 Task: Organize a 90-minute paper quilling and papercraft workshop.
Action: Key pressed c<Key.caps_lock>REATIVE<Key.space><Key.caps_lock>p<Key.caps_lock>APER<Key.space><Key.caps_lock>q<Key.caps_lock>UILING<Key.space>AND<Key.space><Key.caps_lock>p<Key.caps_lock>APERCRAFT<Key.space><Key.caps_lock>w<Key.caps_lock>ORKSHOP<Key.space>
Screenshot: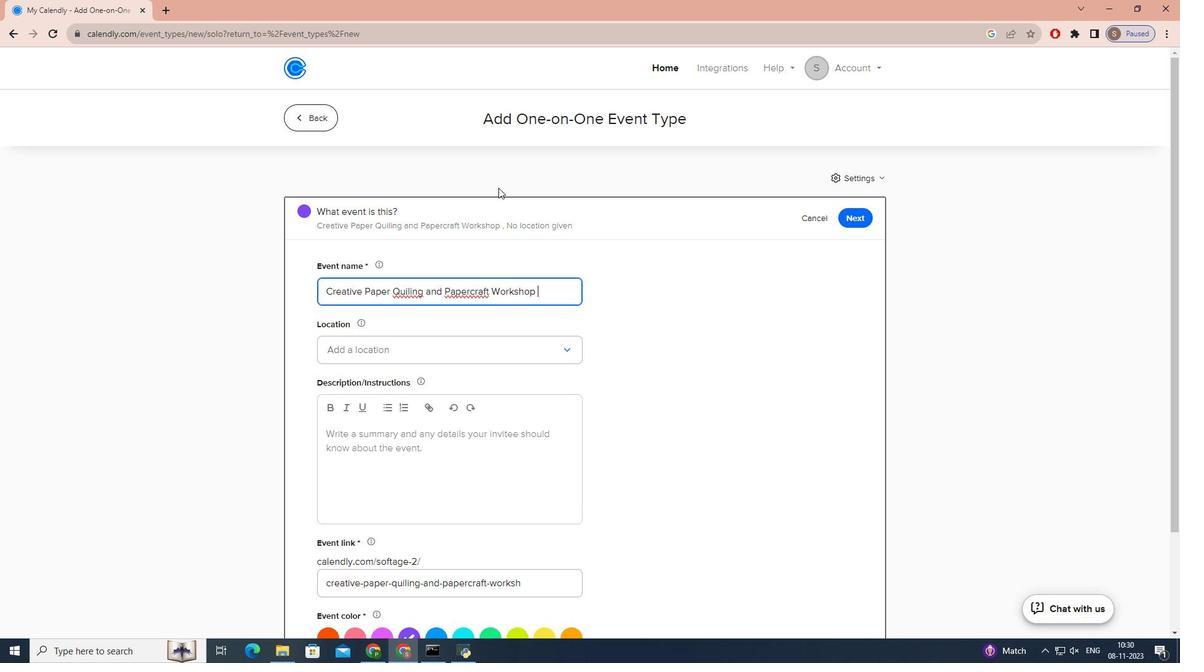 
Action: Mouse moved to (468, 291)
Screenshot: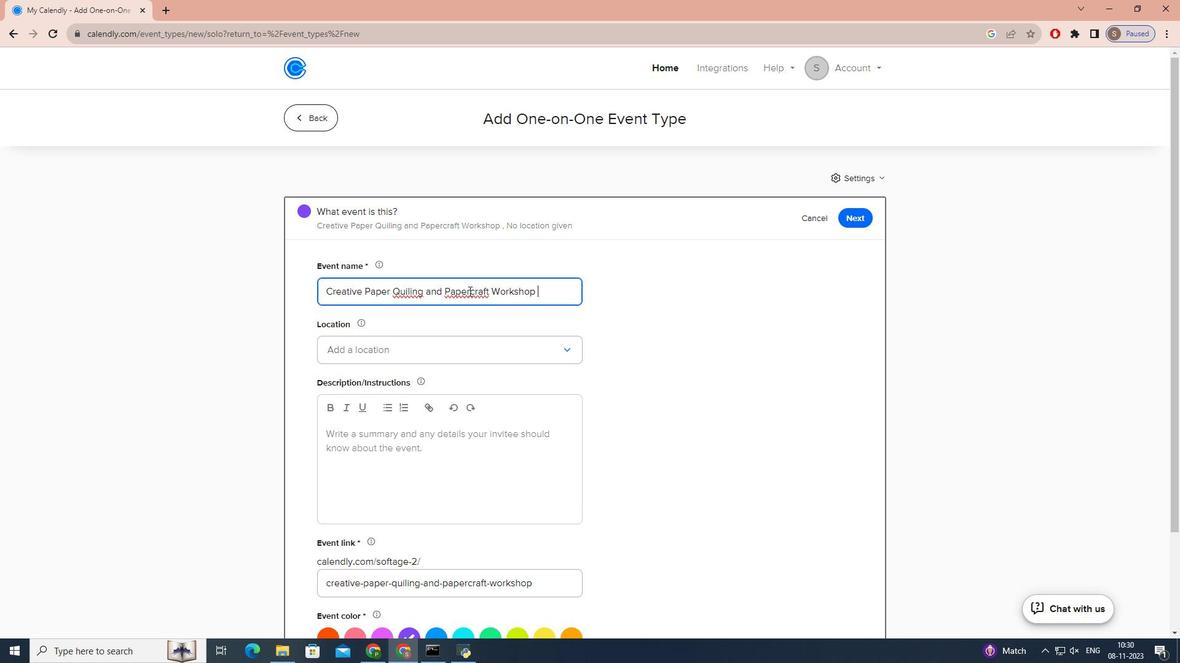 
Action: Mouse pressed left at (468, 291)
Screenshot: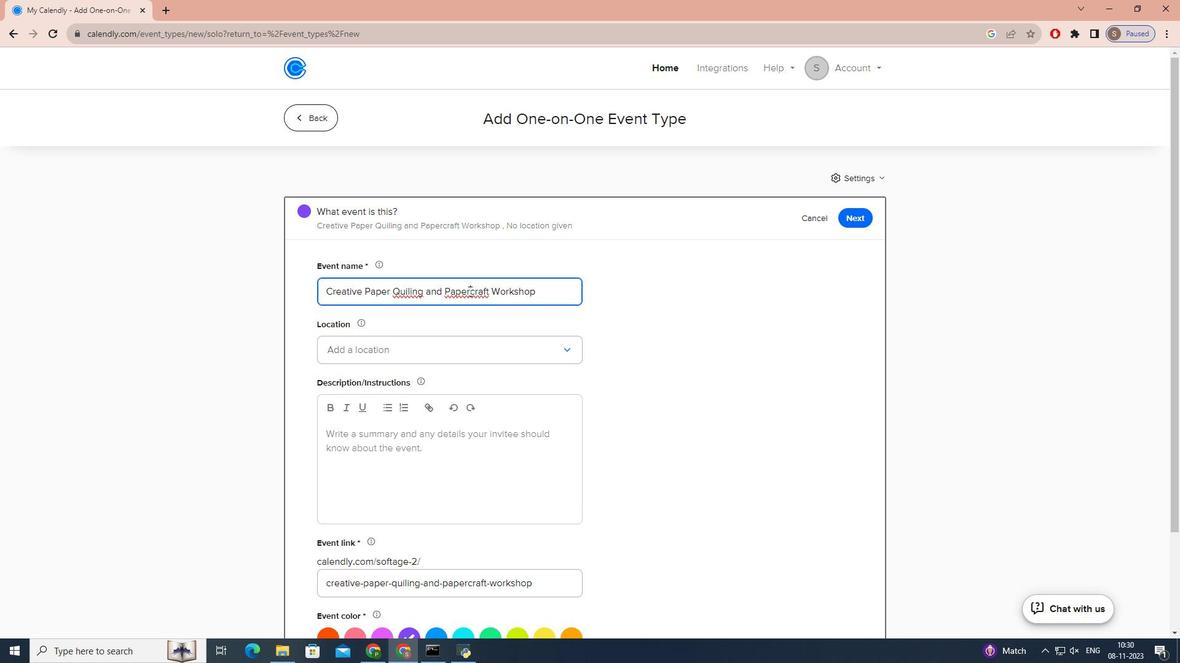 
Action: Mouse pressed left at (468, 291)
Screenshot: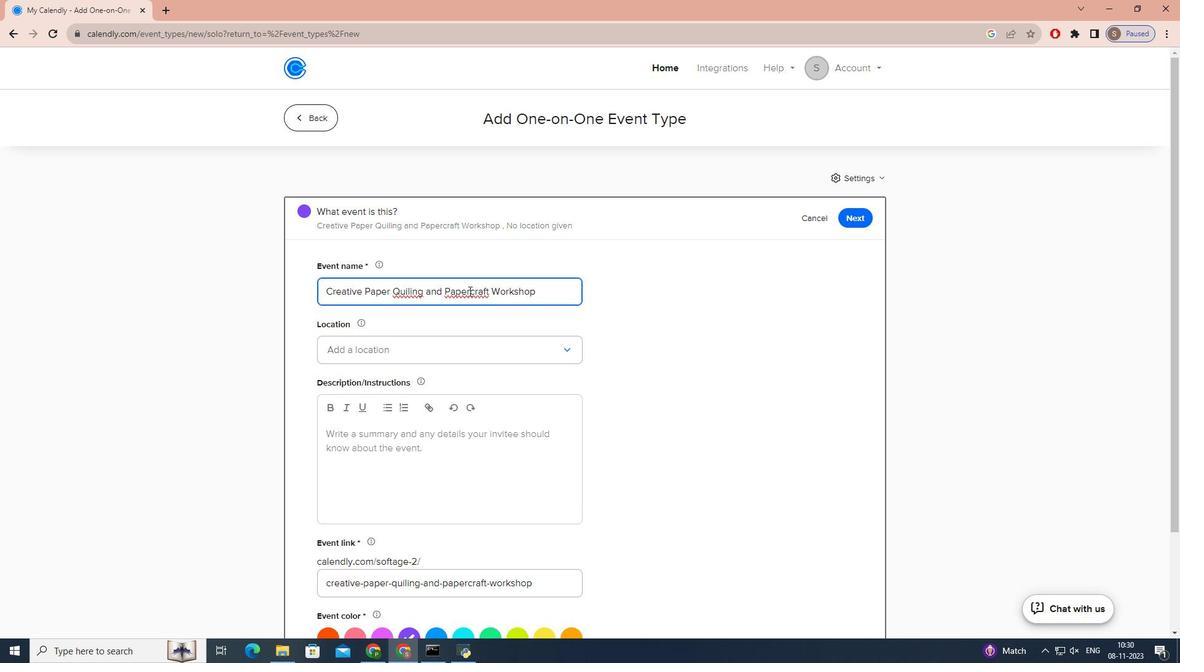 
Action: Key pressed <Key.space>
Screenshot: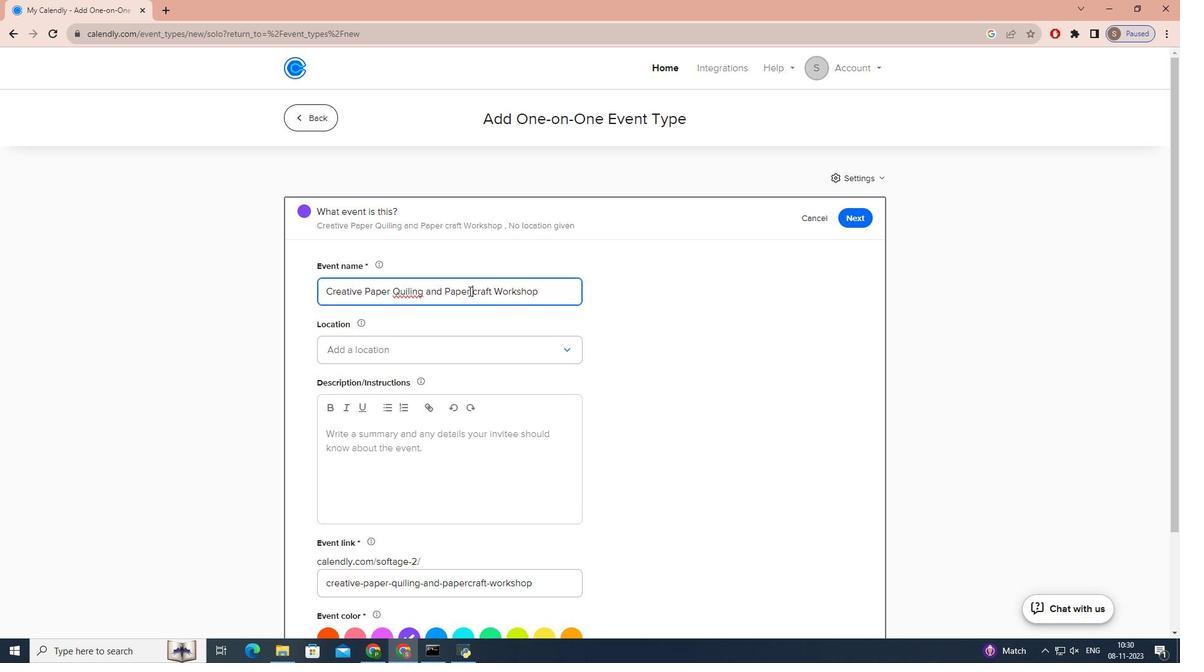 
Action: Mouse moved to (400, 343)
Screenshot: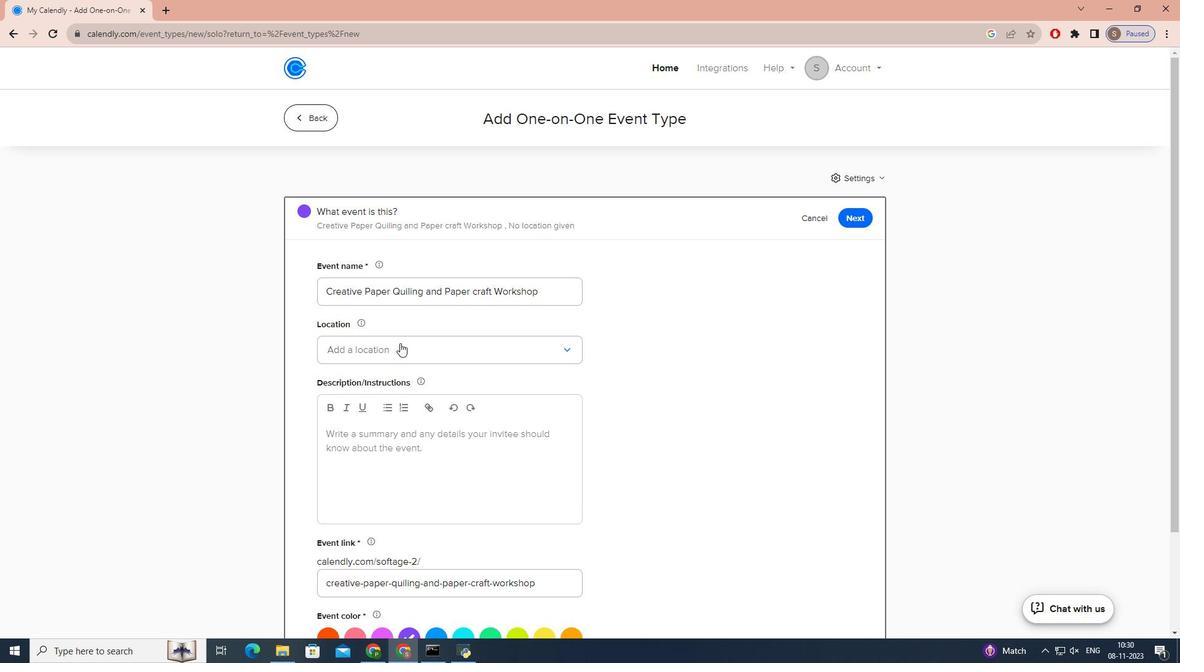 
Action: Mouse pressed left at (400, 343)
Screenshot: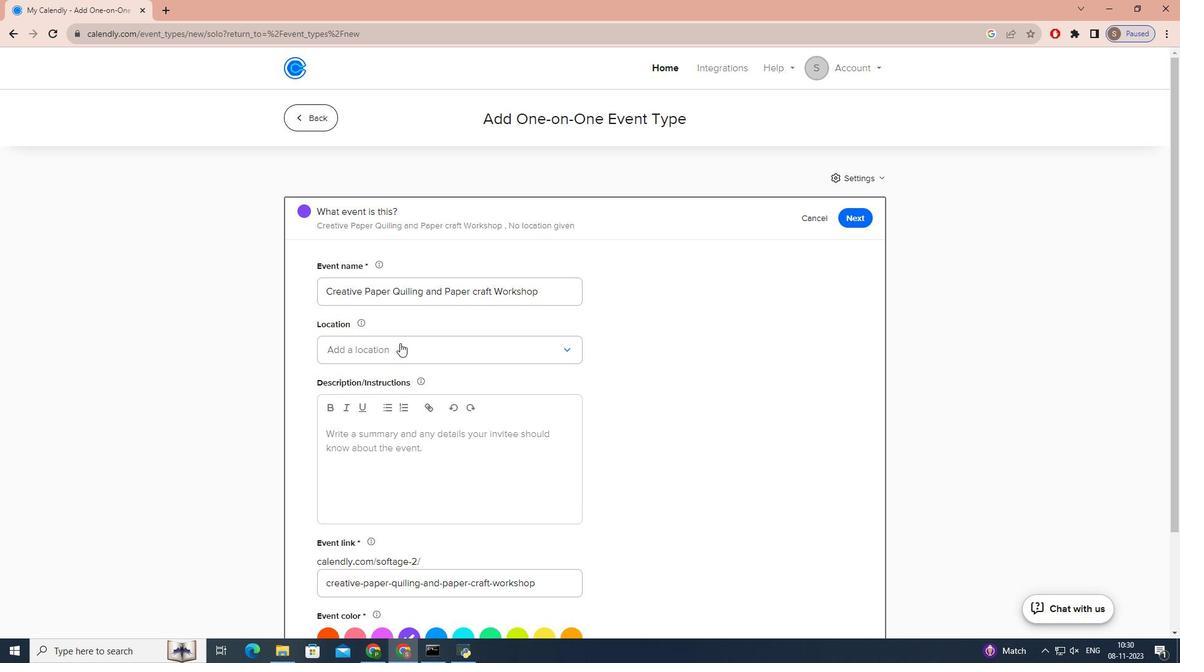 
Action: Mouse moved to (397, 382)
Screenshot: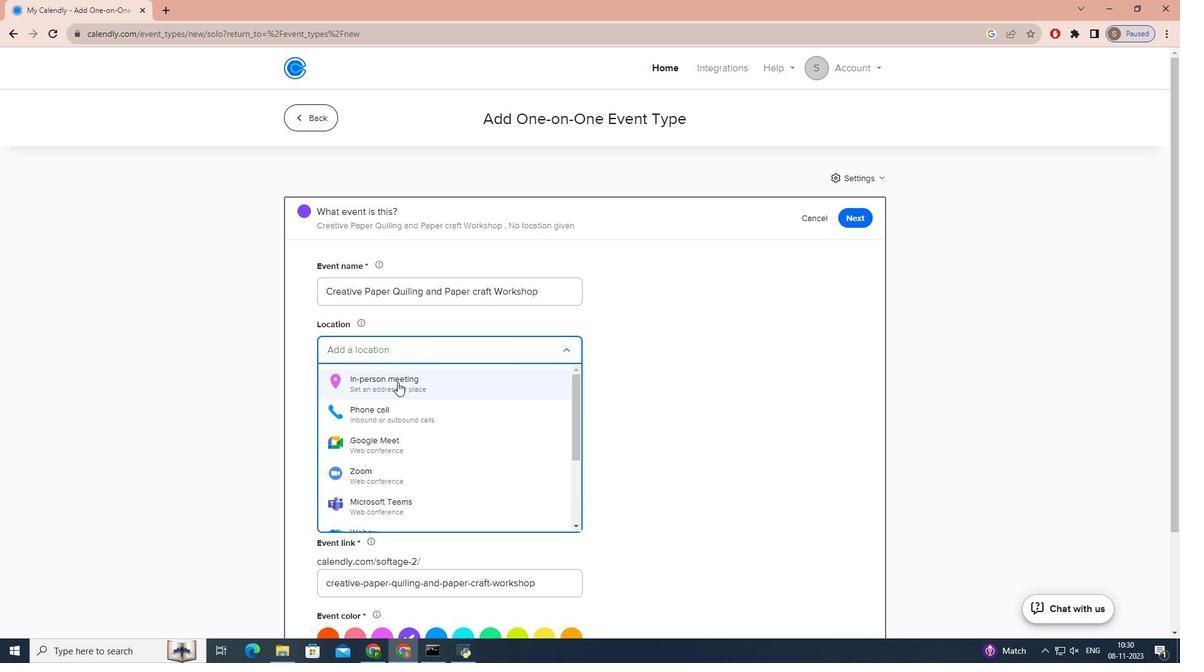 
Action: Mouse pressed left at (397, 382)
Screenshot: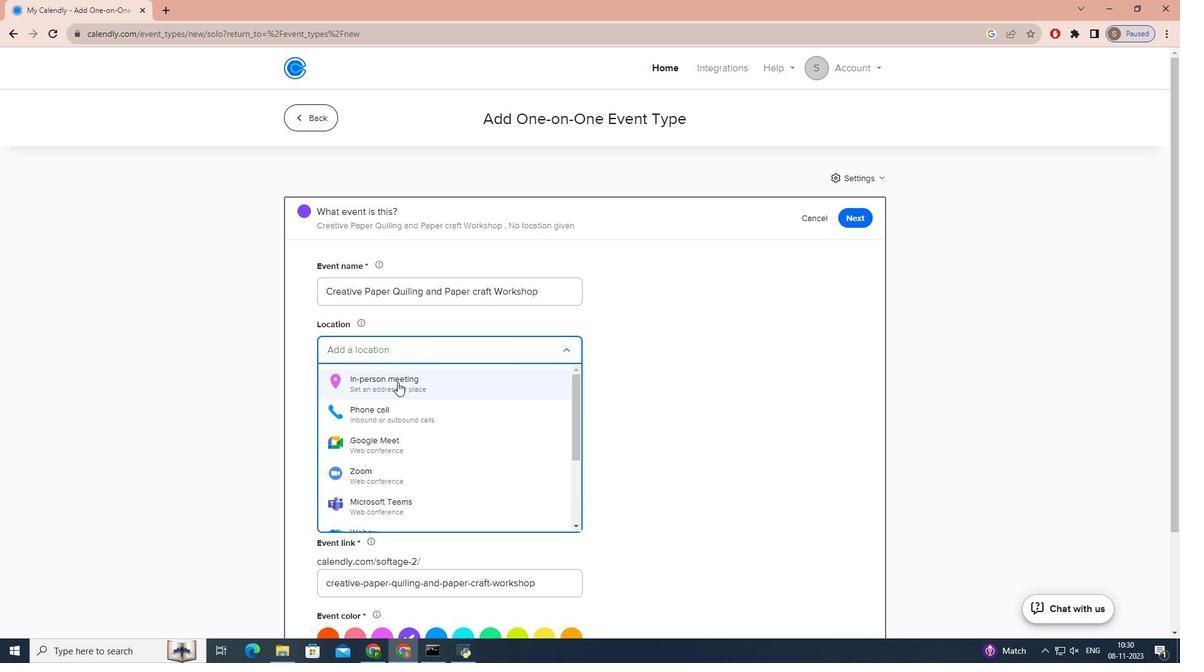 
Action: Mouse moved to (523, 201)
Screenshot: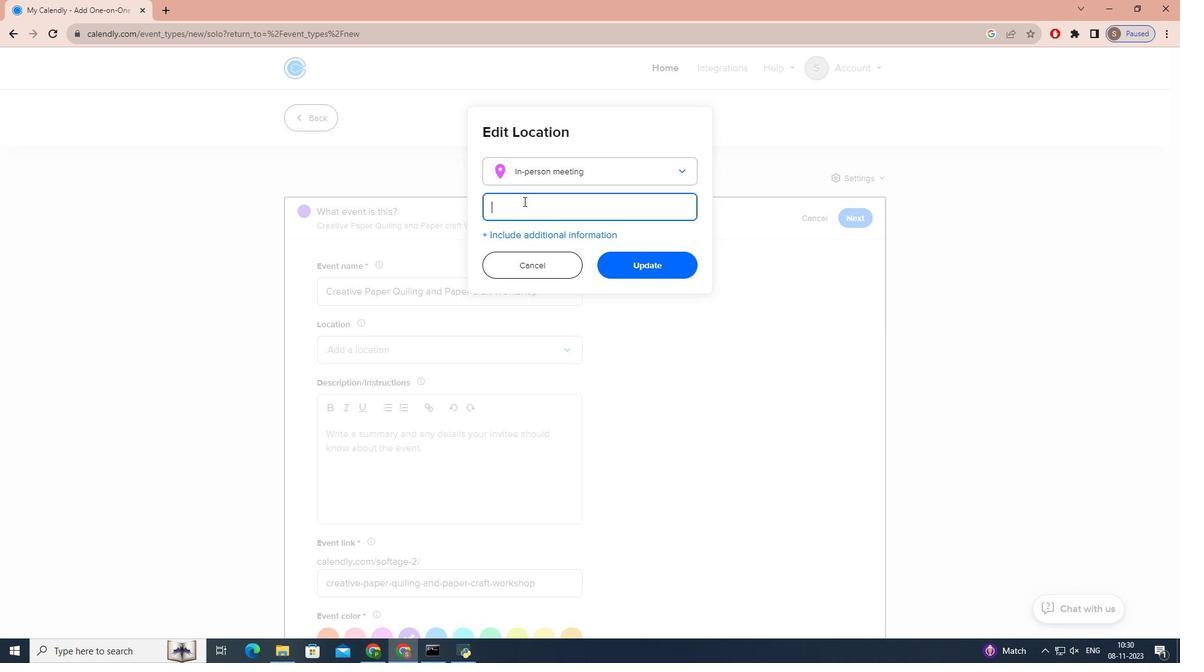 
Action: Mouse pressed left at (523, 201)
Screenshot: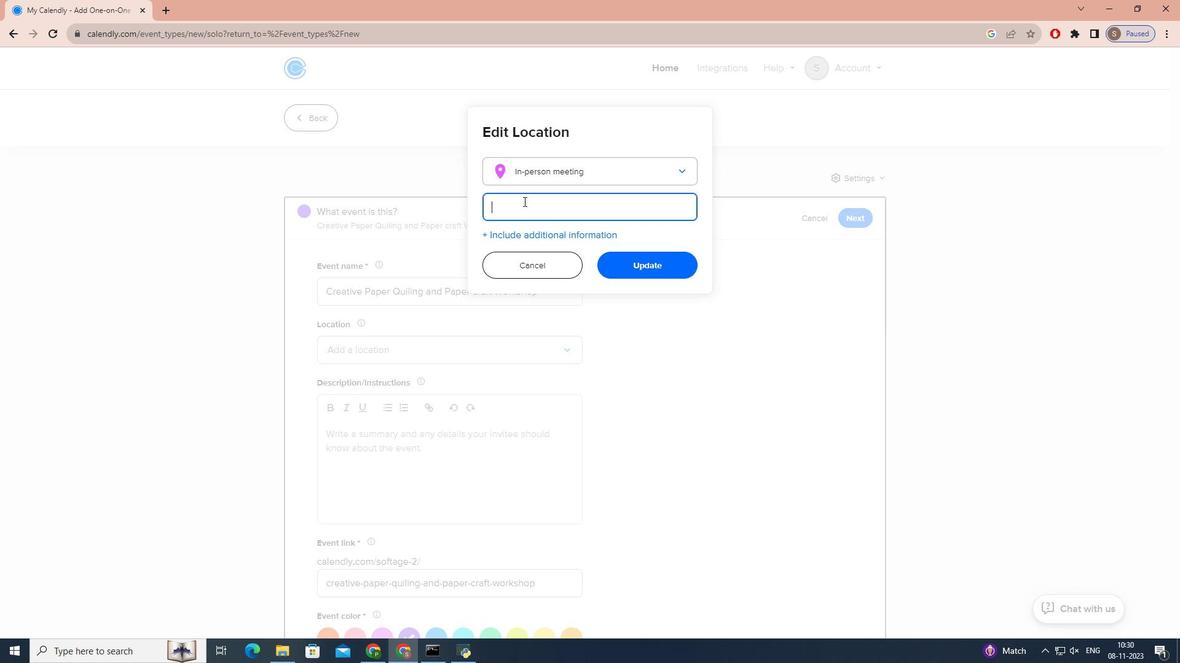 
Action: Key pressed <Key.caps_lock>t<Key.caps_lock>HE<Key.space><Key.caps_lock>c<Key.caps_lock>RF<Key.backspace>AFT<Key.space><Key.shift>&<Key.space><Key.caps_lock>f<Key.caps_lock>OLK<Key.space><Key.caps_lock>a<Key.caps_lock>RT<Key.space><Key.caps_lock>m<Key.caps_lock>UE<Key.backspace>SEUM,<Key.space>5814<Key.space><Key.caps_lock>w<Key.caps_lock>ILSHIRE<Key.space><Key.caps_lock>b<Key.caps_lock>LVD,<Key.space><Key.caps_lock>l<Key.caps_lock>OS<Key.space><Key.caps_lock>a<Key.caps_lock>NGELES,<Key.space><Key.caps_lock>ca<Key.space>90036
Screenshot: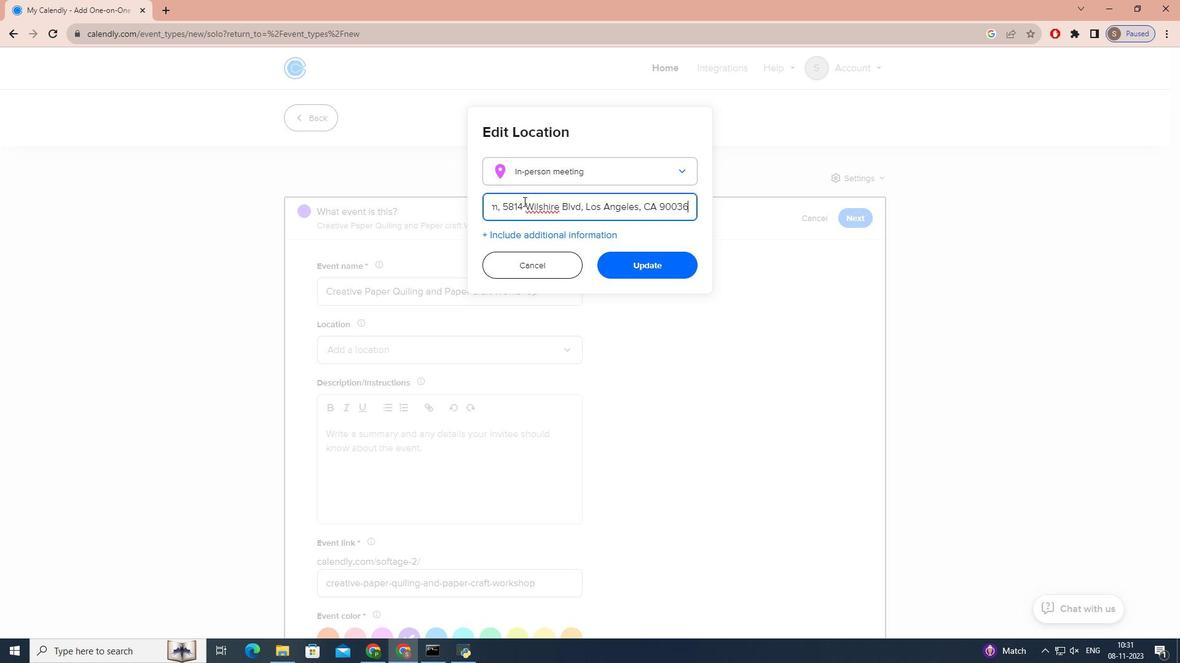 
Action: Mouse moved to (650, 264)
Screenshot: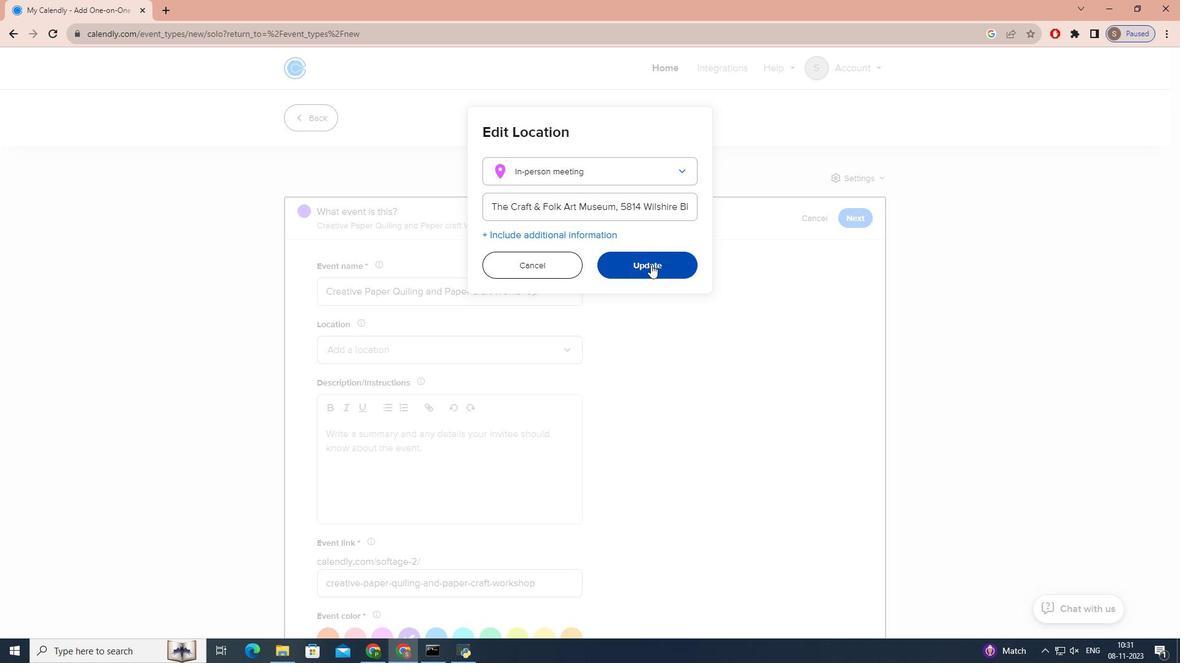 
Action: Mouse pressed left at (650, 264)
Screenshot: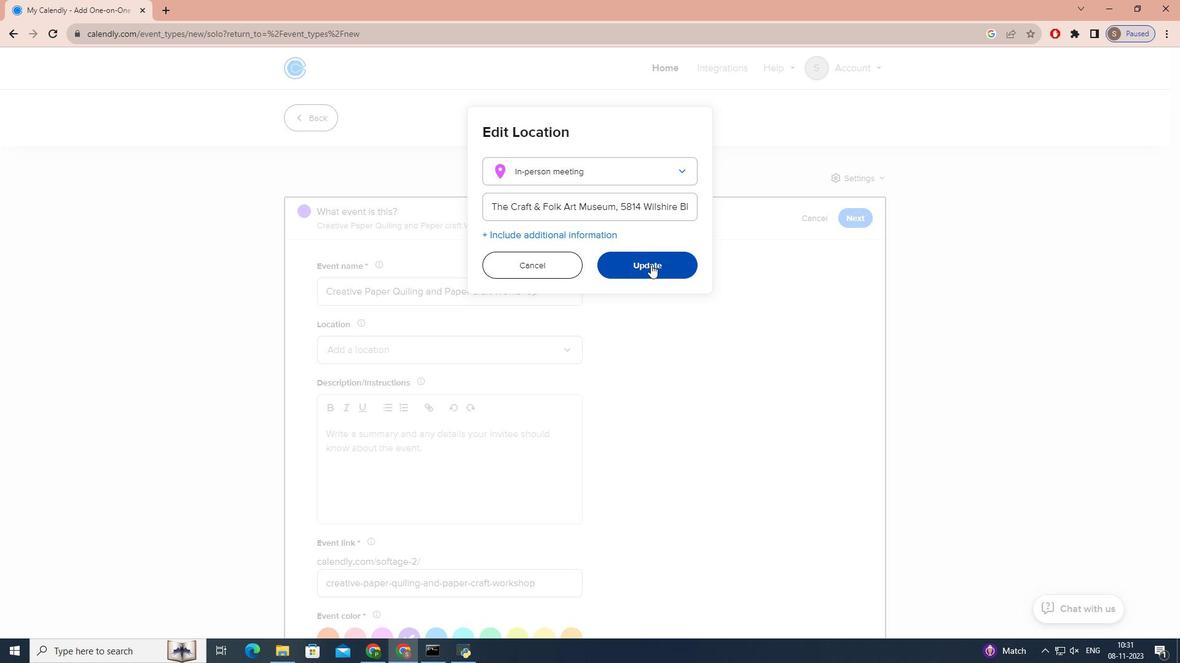 
Action: Mouse moved to (461, 455)
Screenshot: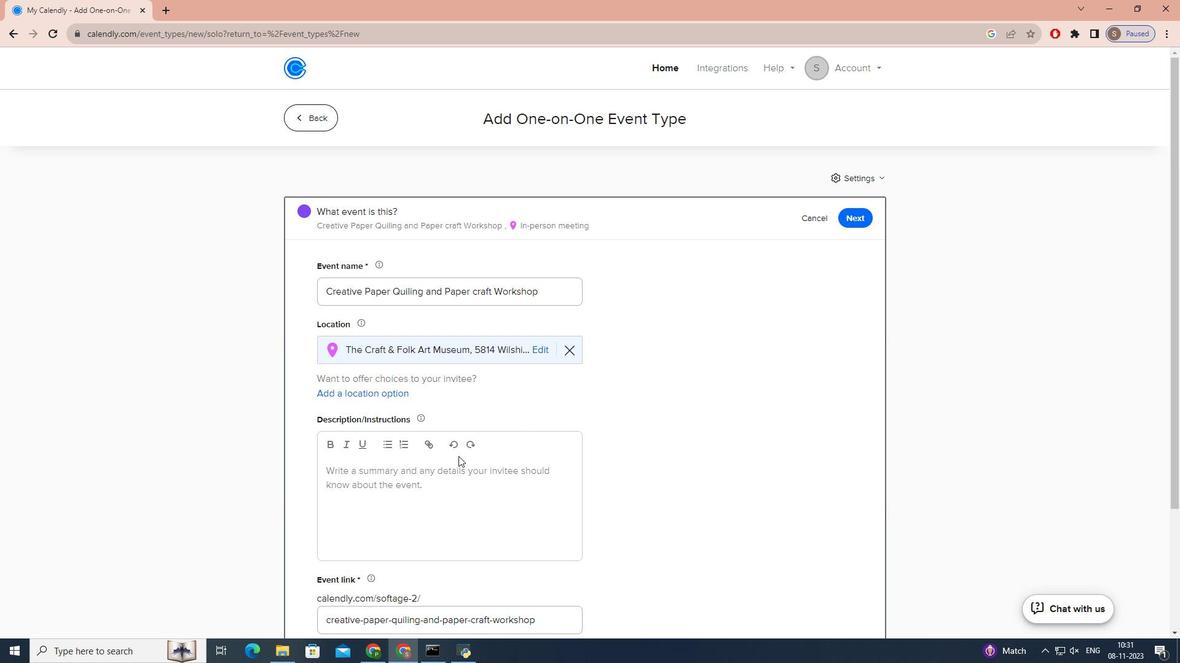 
Action: Mouse pressed left at (461, 455)
Screenshot: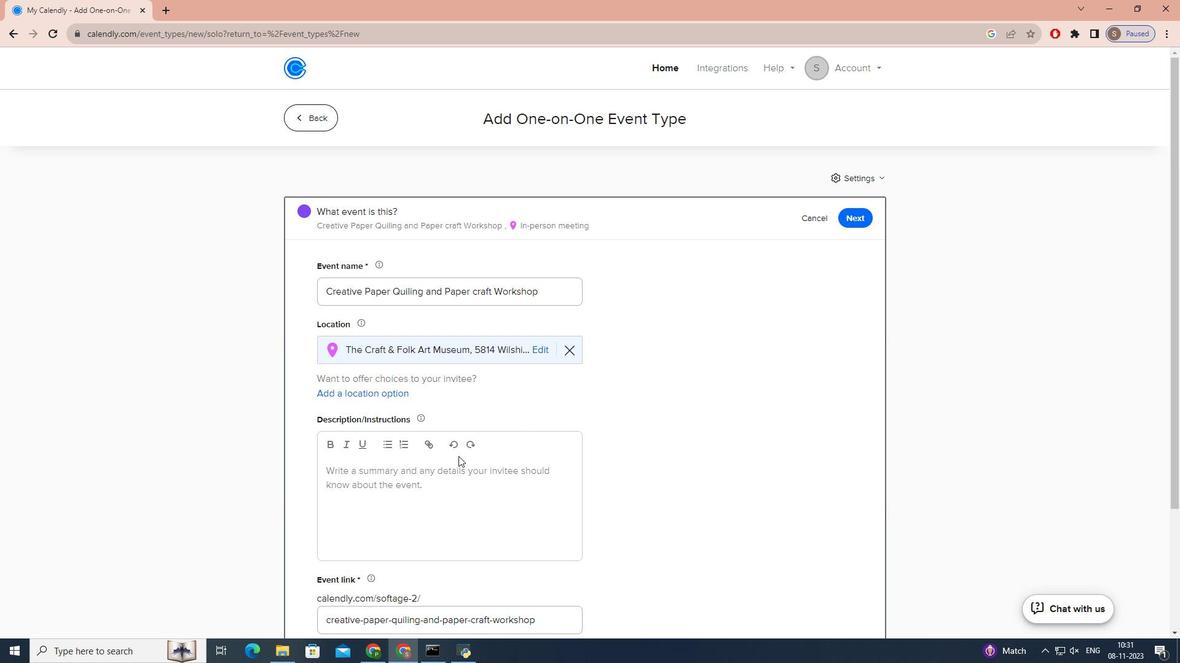 
Action: Mouse moved to (456, 468)
Screenshot: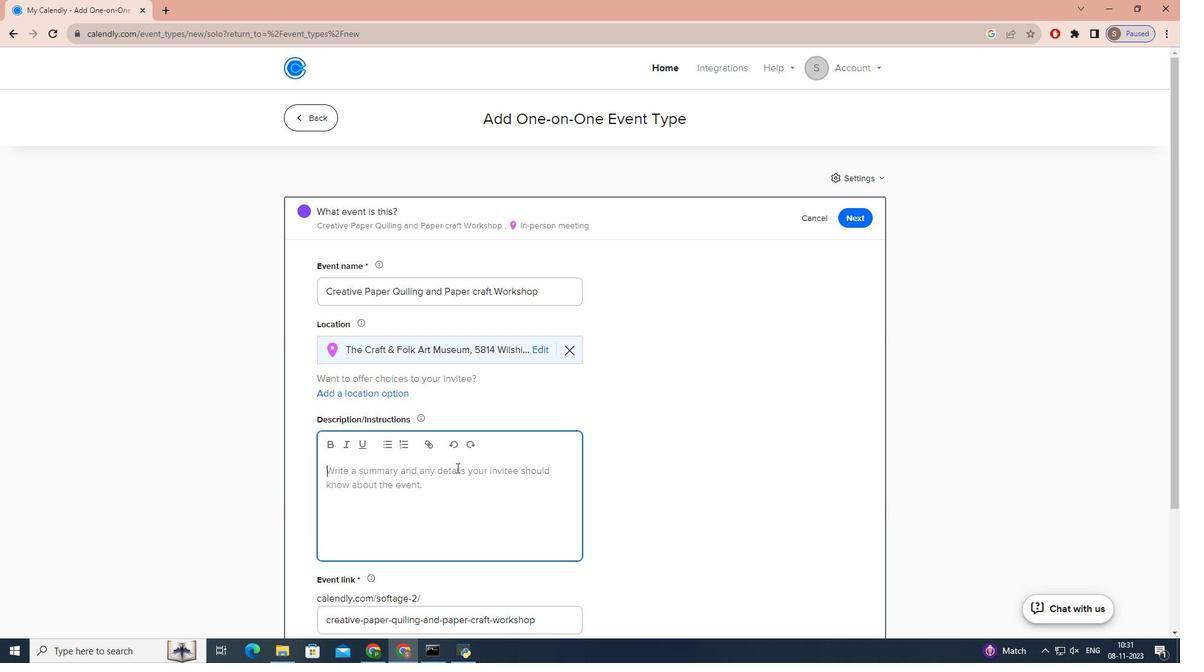 
Action: Mouse pressed left at (456, 468)
Screenshot: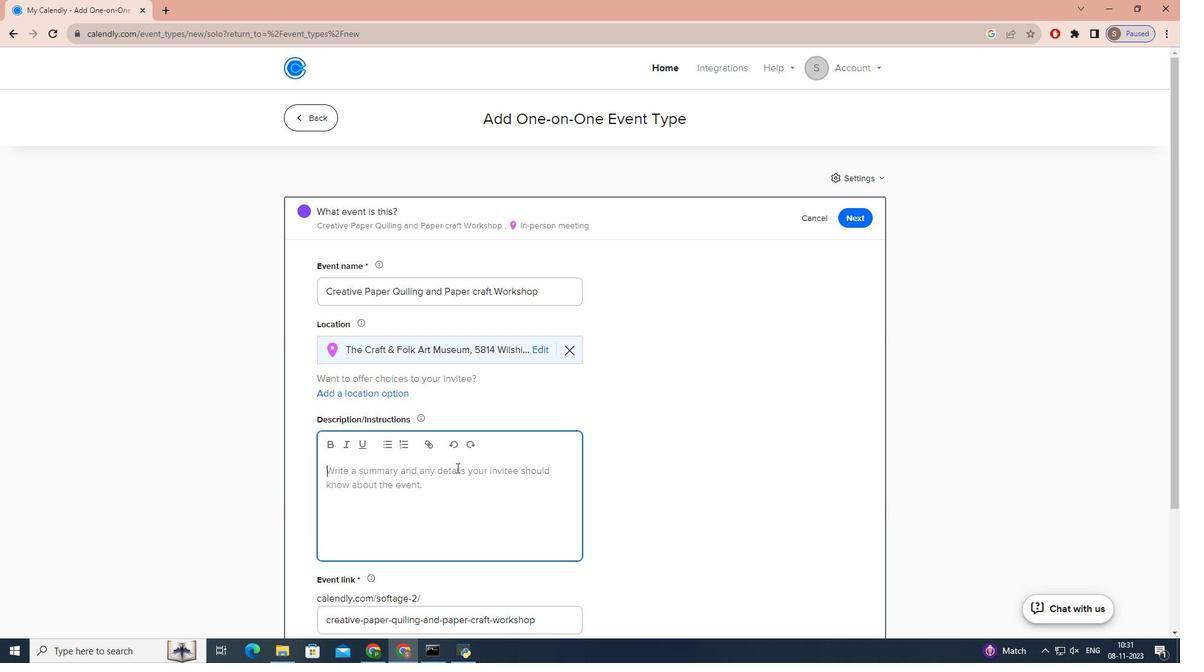 
Action: Key pressed <Key.caps_lock><Key.caps_lock>j<Key.caps_lock>OIN<Key.space>US<Key.space>FOR<Key.space>A<Key.space>FUN<Key.space>AND<Key.space>INTERACTIVE<Key.space>WORKSHOP<Key.space>WHERE<Key.space>YOU'LL<Key.space>EXL<Key.backspace>PLORE<Key.space>THE<Key.space>WORLD<Key.space>OF<Key.space>PAPER<Key.space>QUILING<Key.space>AND<Key.space>PAPERCRAFT.<Key.space><Key.caps_lock>w<Key.caps_lock>HET<Key.backspace><Key.backspace><Key.backspace><Key.backspace><Key.backspace><Key.backspace><Key.backspace><Key.backspace><Key.backspace><Key.backspace><Key.backspace><Key.space>CRAFT.<Key.space><Key.caps_lock>w<Key.caps_lock>HETHER<Key.space>YOU<Key.space>ARE<Key.space>A<Key.space>BEGINNER<Key.space>OR<Key.space>AN<Key.space>EXPERIENCED<Key.space>PAPER<Key.space>CRAFTER,<Key.space>THIS<Key.space>WORKSHOP<Key.space>IS<Key.space>DESIGNED<Key.space>TO<Key.space>INSPIRE<Key.space>YOUR<Key.space>CREATIVITY<Key.space>AND<Key.space>TECH<Key.backspace><Key.backspace>ACH
Screenshot: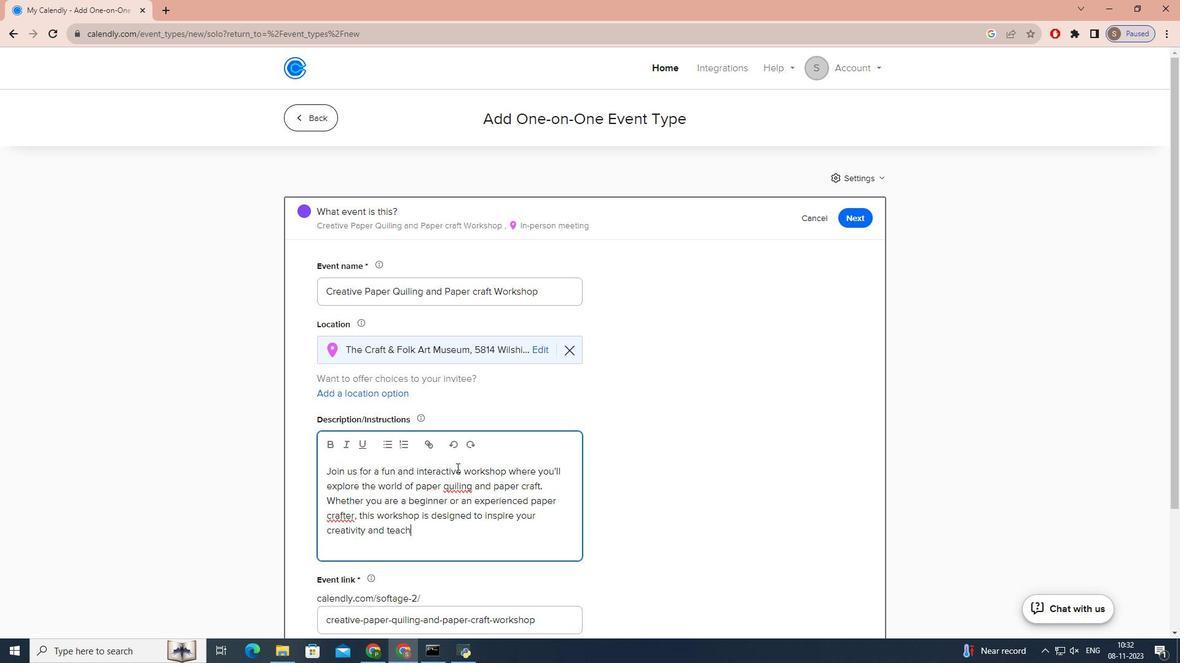 
Action: Mouse moved to (482, 534)
Screenshot: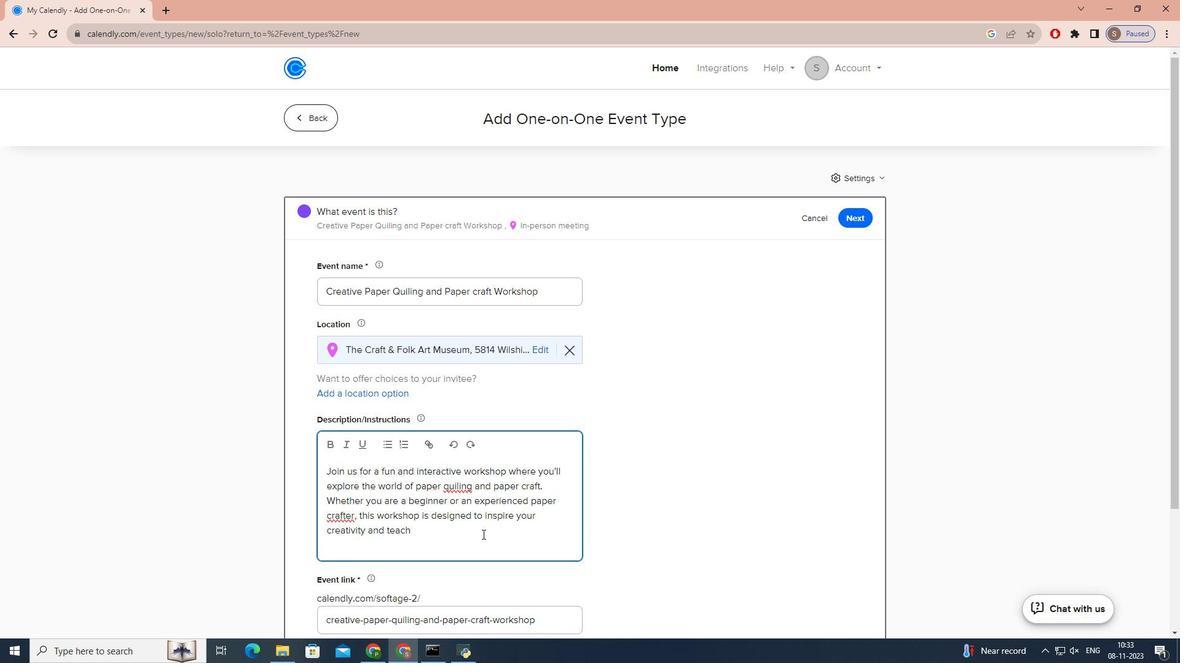 
Action: Key pressed <Key.space>YOU<Key.space>NEW<Key.space>TECHNIQUES.<Key.enter><Key.caps_lock>d<Key.caps_lock>URING<Key.space>THIS<Key.space>HANDS-ON<Key.space>SESSION,<Key.space>YOU'LL<Key.space>LEARN<Key.space>THE<Key.space>ART<Key.space>OF<Key.space>PAPER<Key.space>QUILING,<Key.space>WHERE<Key.space>YOU'LL<Key.space>ROLL<Key.space><Key.backspace>,<Key.space>SHAPE,<Key.space>AND<Key.space>GU<Key.backspace>LUE<Key.space>COLORFUL<Key.space>PAPER<Key.space>STRIPS<Key.space>TO<Key.space>CREATE<Key.space>INTRICATE<Key.space>DESIGNS.<Key.space><Key.caps_lock>w<Key.caps_lock>E;LL<Key.backspace><Key.backspace><Key.backspace>'LL<Key.space>ALSO<Key.space>DELVE<Key.space>INTO<Key.space>PAPER<Key.space>CRAFT<Key.space><Key.backspace>,<Key.space>WHERE<Key.space>YOO<Key.backspace>U<Key.space>WILL<Key.space>CUT,<Key.space>FOLD,<Key.space>AND<Key.space>ASSEMBLE<Key.space>PAPER<Key.space>INTO<Key.space>BEAUTIFUL<Key.space>3<Key.caps_lock>d<Key.space><Key.caps_lock>CREATIONS.<Key.space><Key.caps_lock>o<Key.caps_lock>UR<Key.space>ES<Key.backspace>XPERT<Key.space>INSTRUCTOR<Key.space>WILL<Key.space>GUIDE<Key.space>YOU<Key.space>THROUGH<Key.space>EACH<Key.space>STEP,<Key.space>PROVINDING<Key.backspace><Key.backspace><Key.backspace><Key.backspace><Key.backspace>DING<Key.space>TIPS<Key.space>AND<Key.space>TRICKS<Key.space>ALONG<Key.space>THE<Key.space>WAY.<Key.space>
Screenshot: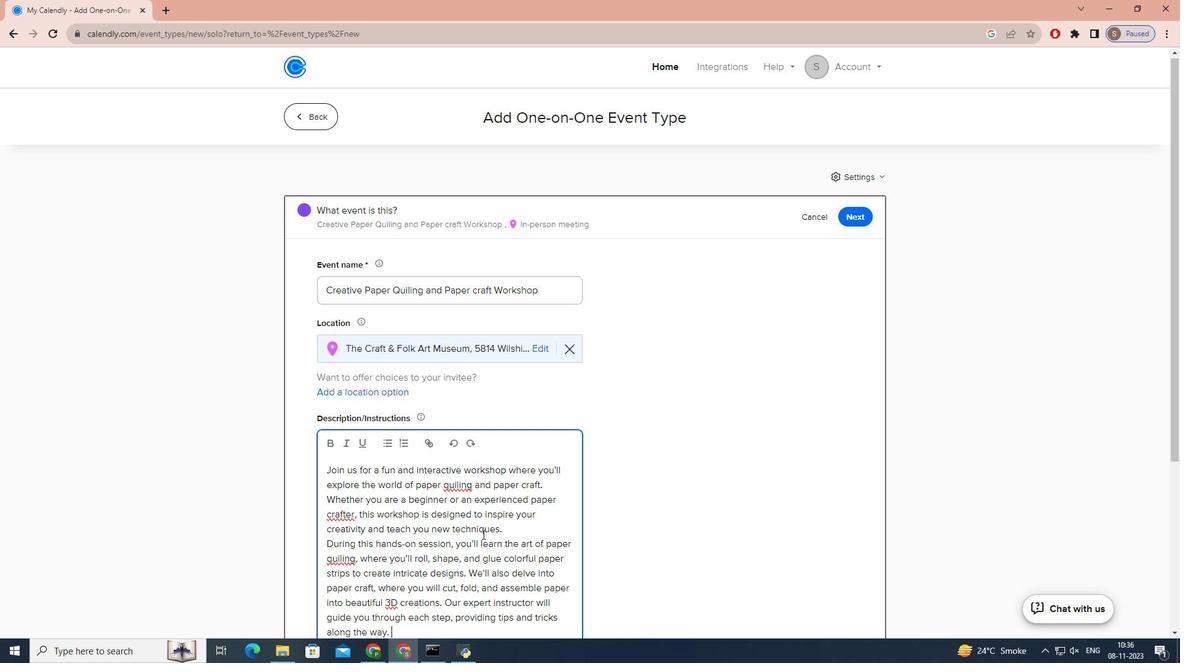 
Action: Mouse scrolled (482, 534) with delta (0, 0)
Screenshot: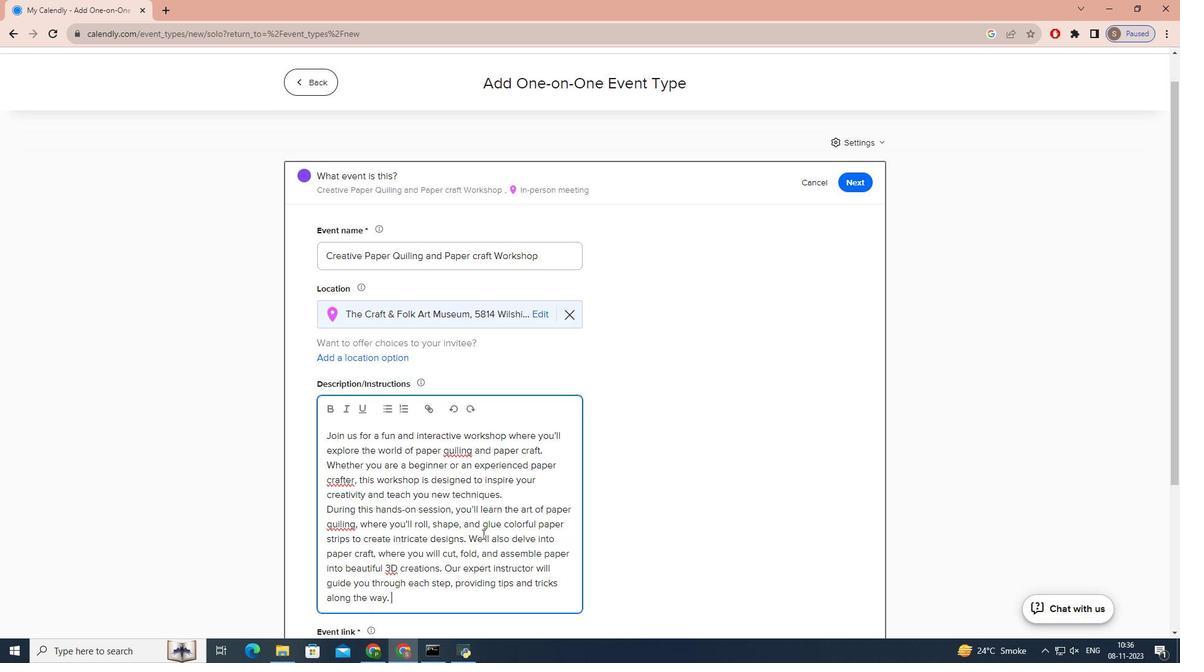 
Action: Mouse scrolled (482, 534) with delta (0, 0)
Screenshot: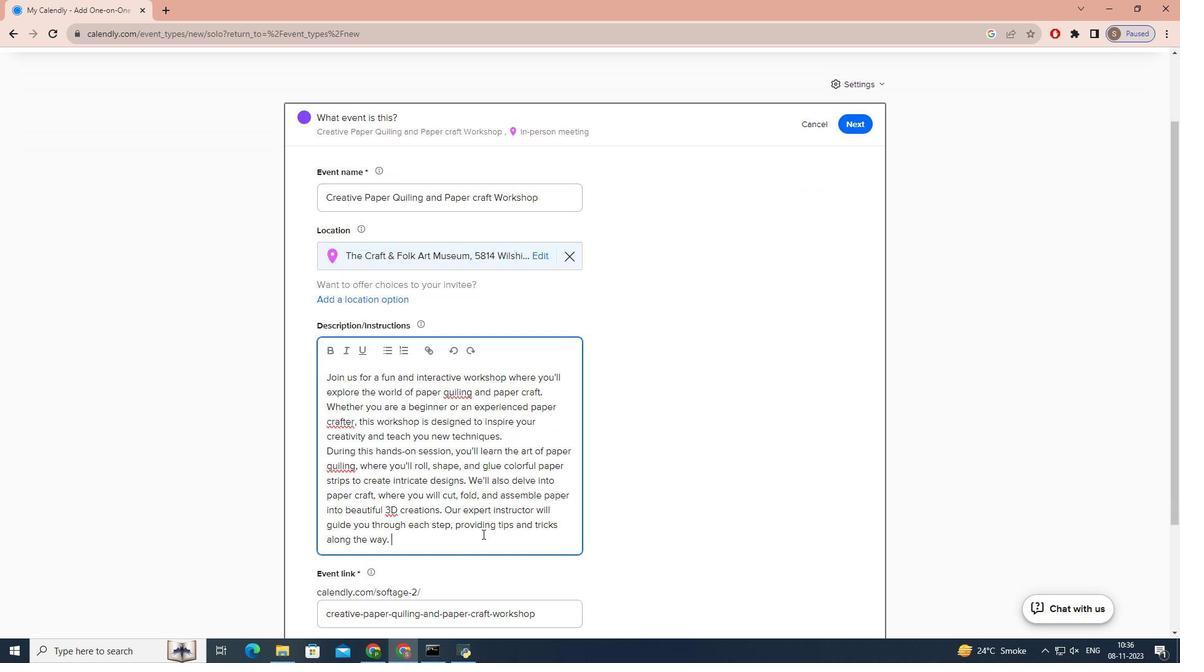 
Action: Mouse scrolled (482, 534) with delta (0, 0)
Screenshot: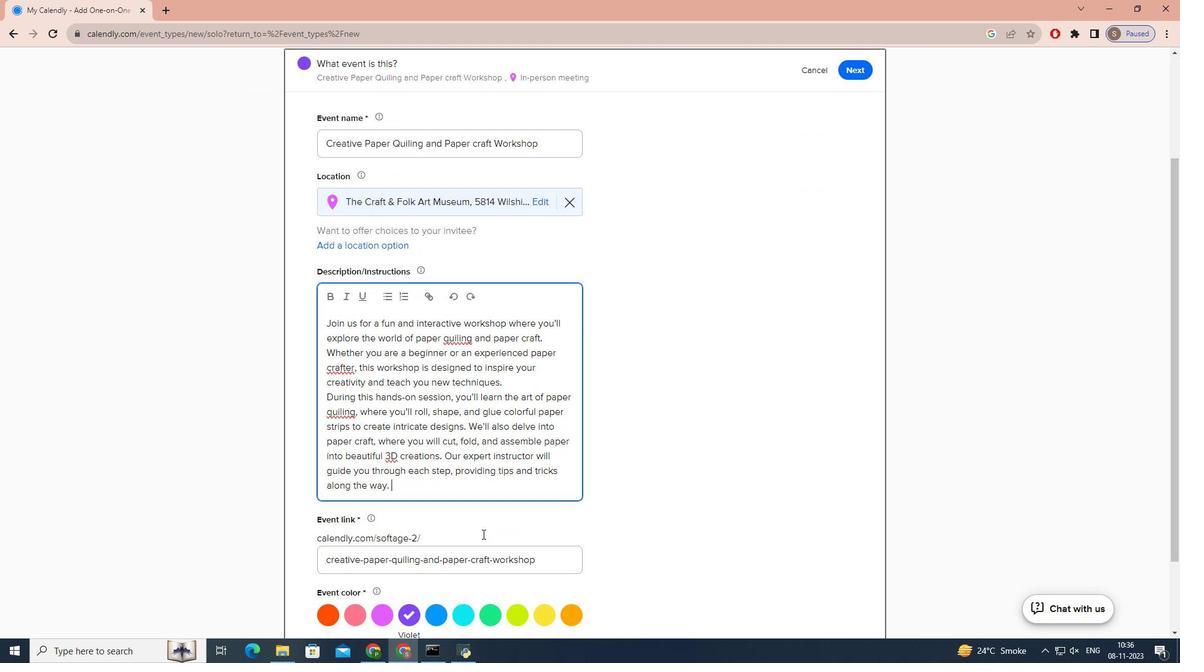 
Action: Mouse moved to (459, 572)
Screenshot: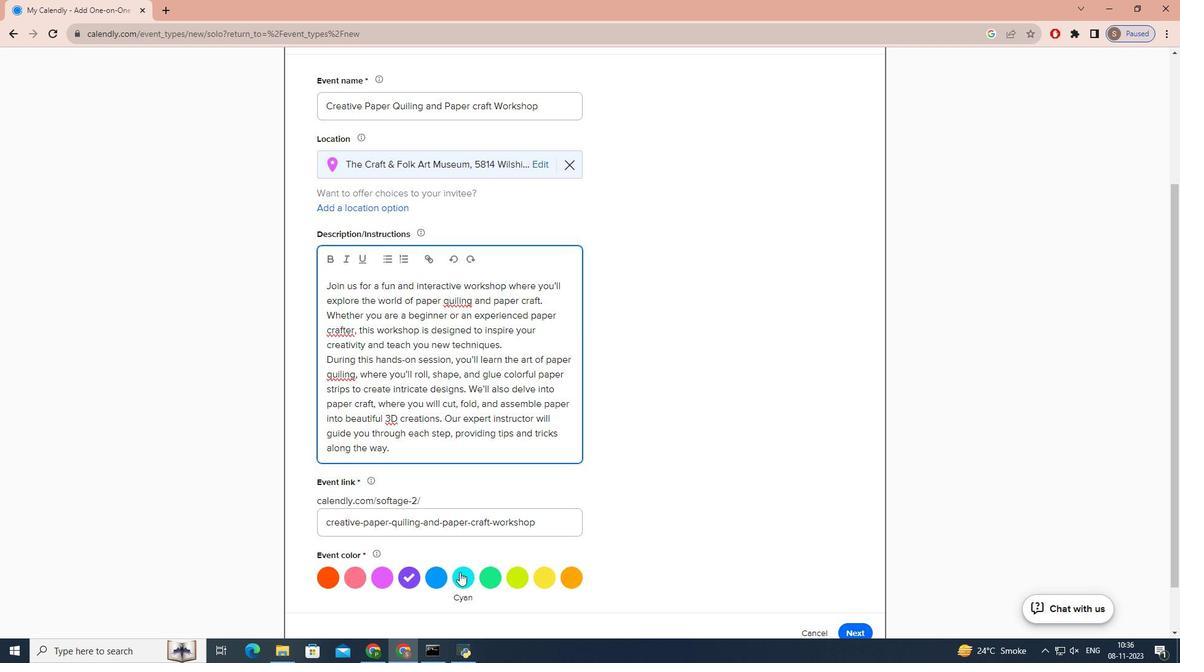 
Action: Mouse pressed left at (459, 572)
Screenshot: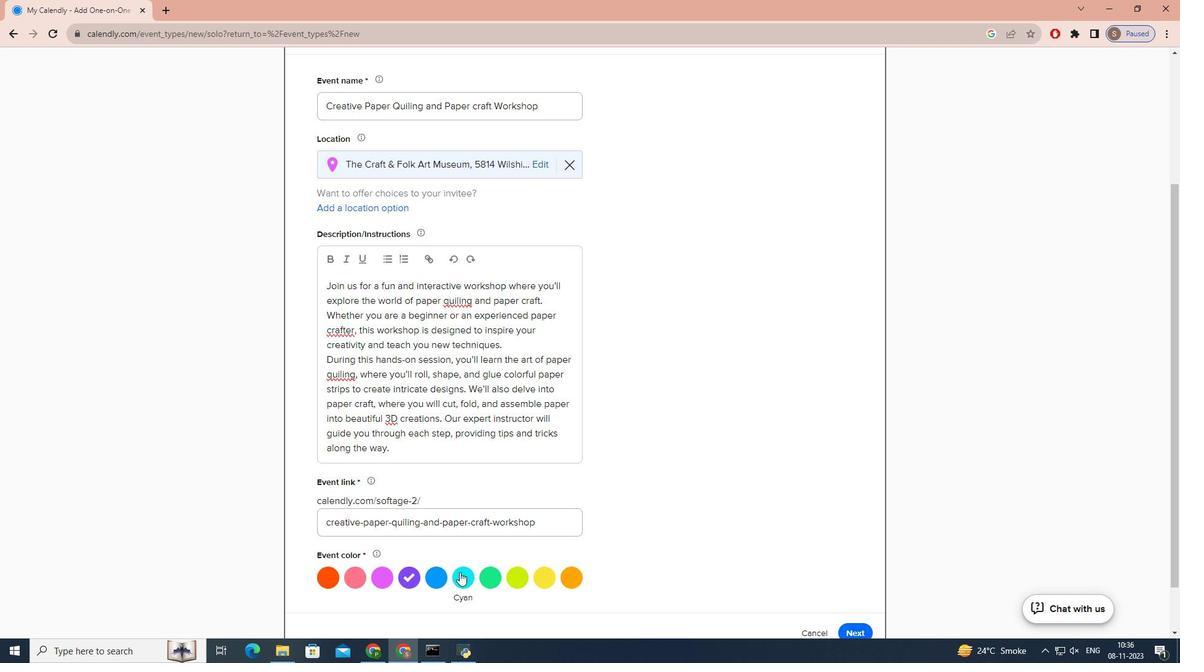 
Action: Mouse moved to (832, 622)
Screenshot: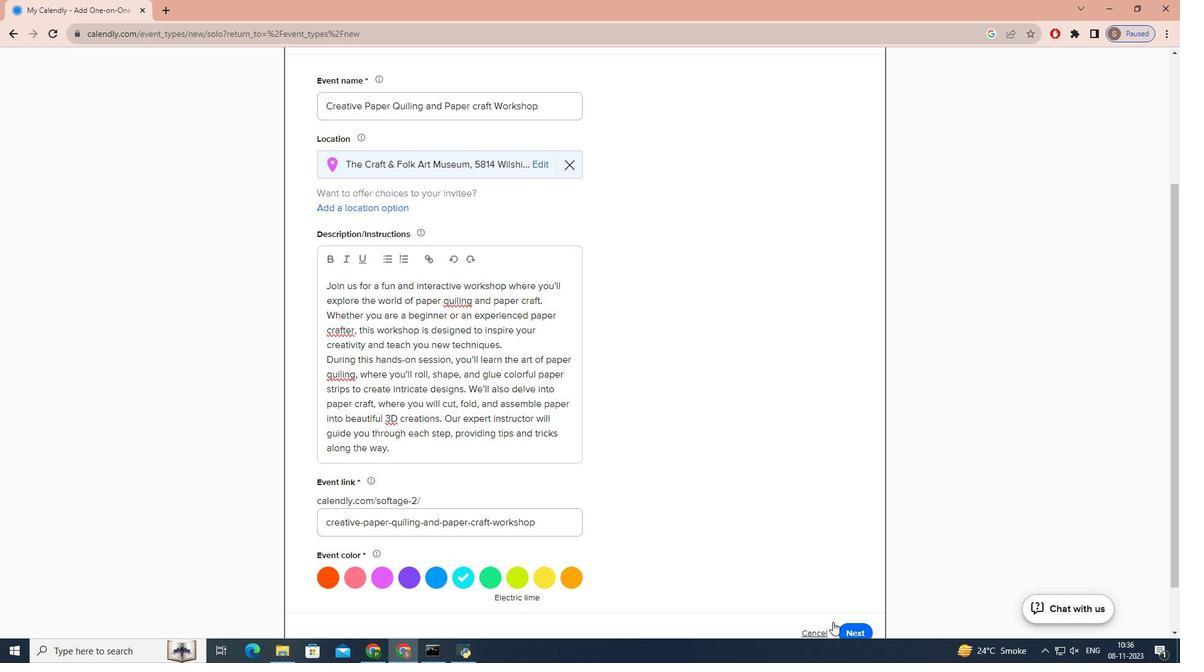 
Action: Mouse scrolled (832, 622) with delta (0, 0)
Screenshot: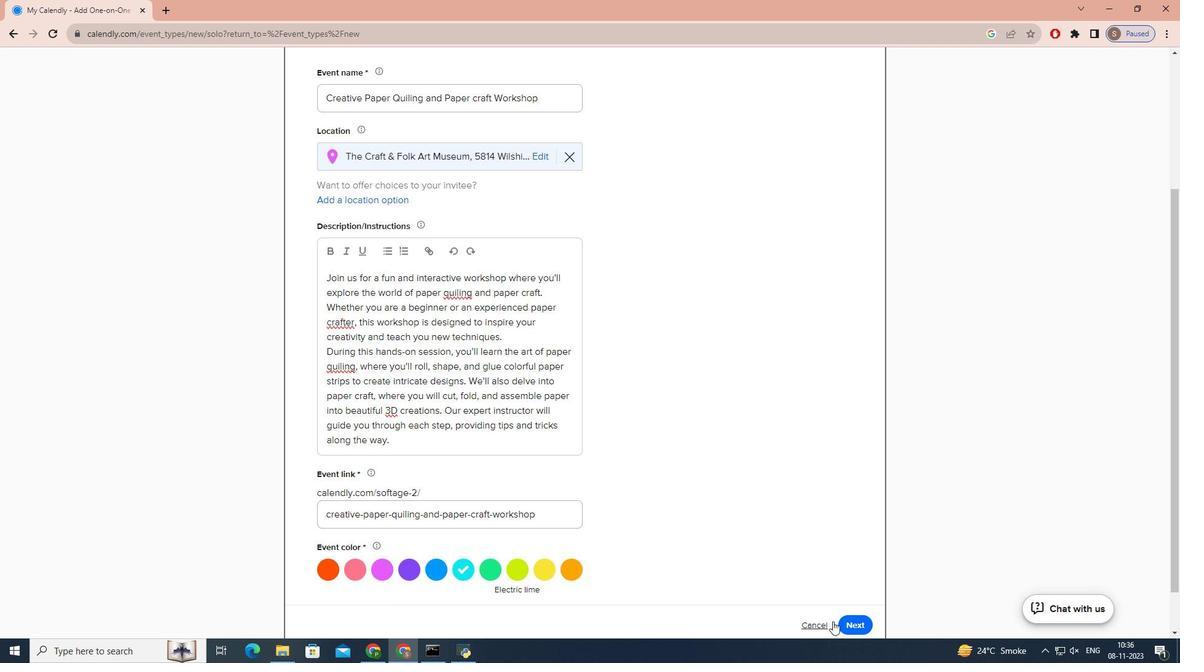
Action: Mouse moved to (832, 622)
Screenshot: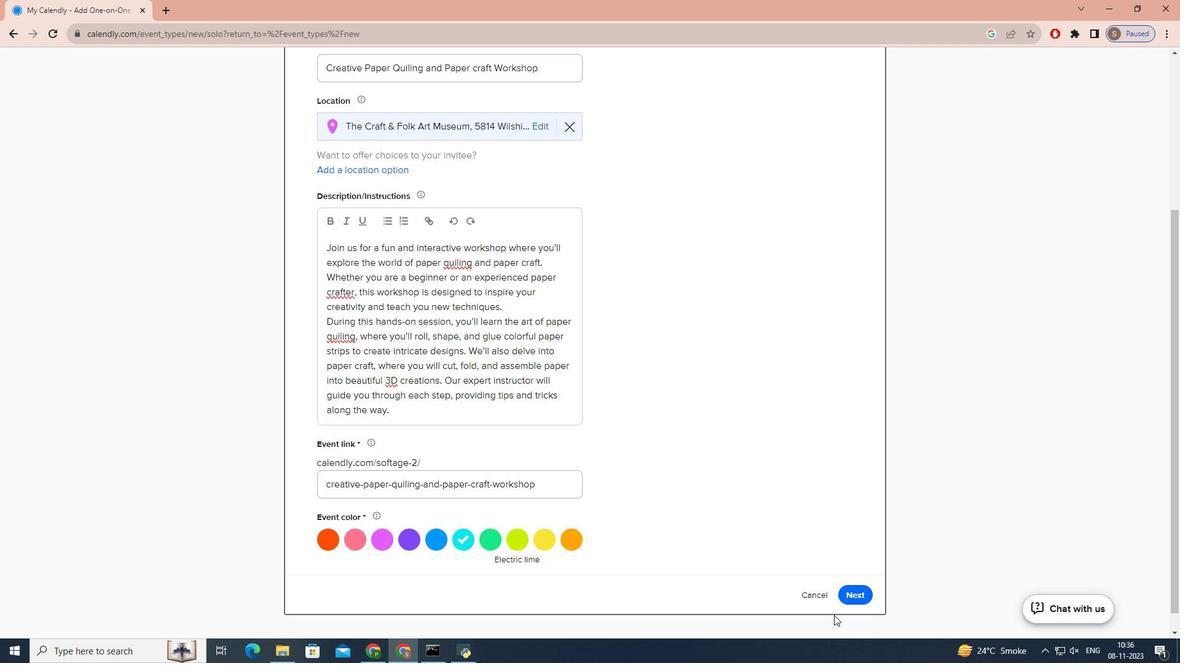 
Action: Mouse scrolled (832, 621) with delta (0, 0)
Screenshot: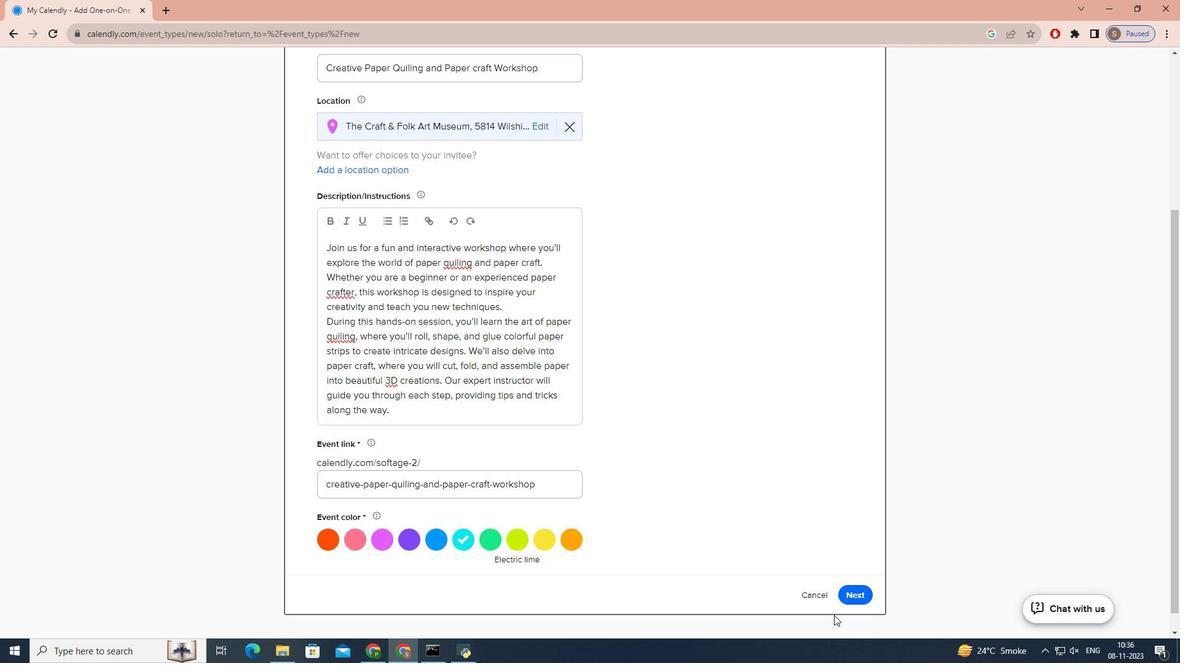 
Action: Mouse moved to (848, 567)
Screenshot: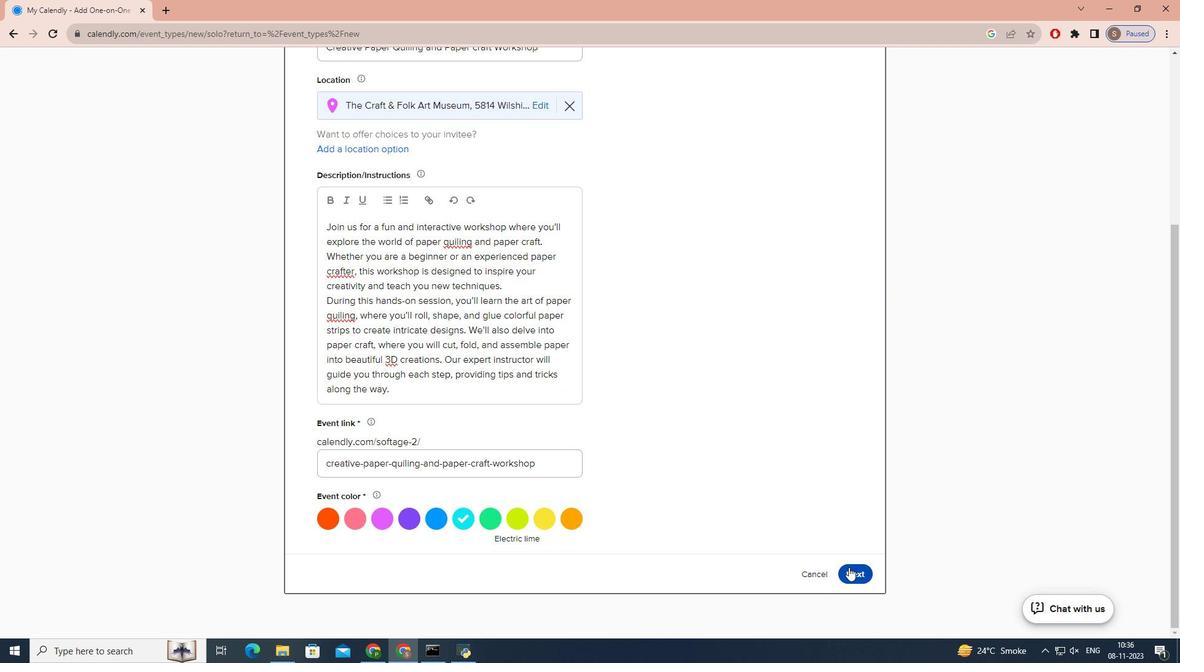 
Action: Mouse pressed left at (848, 567)
Screenshot: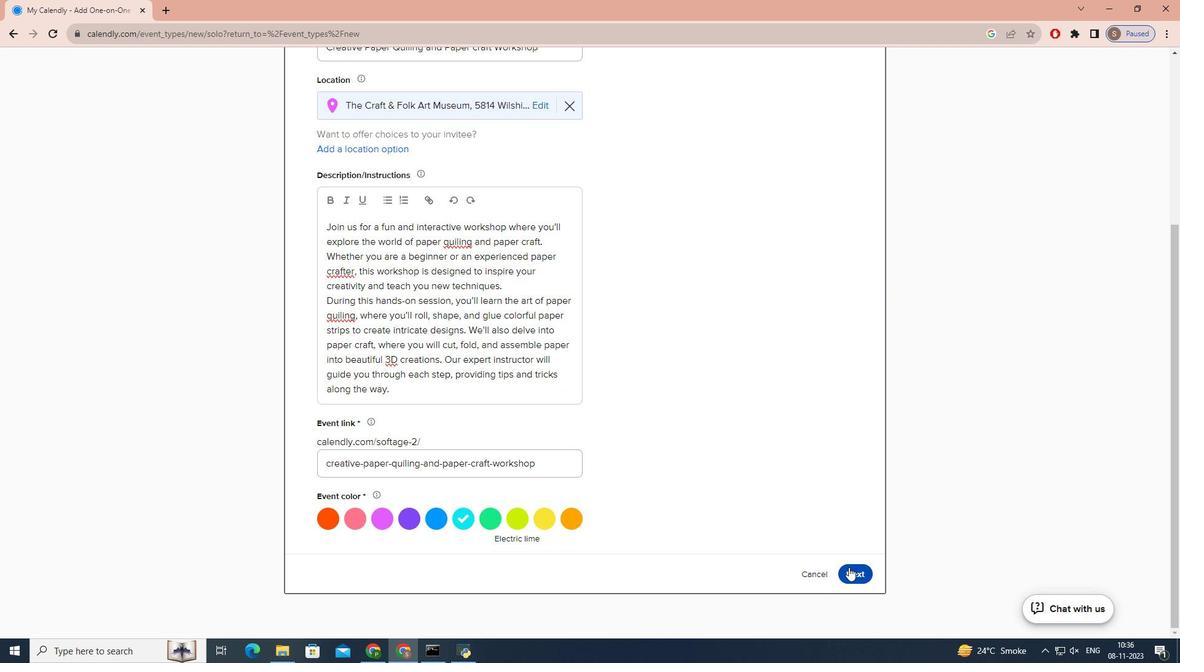 
Action: Mouse moved to (472, 277)
Screenshot: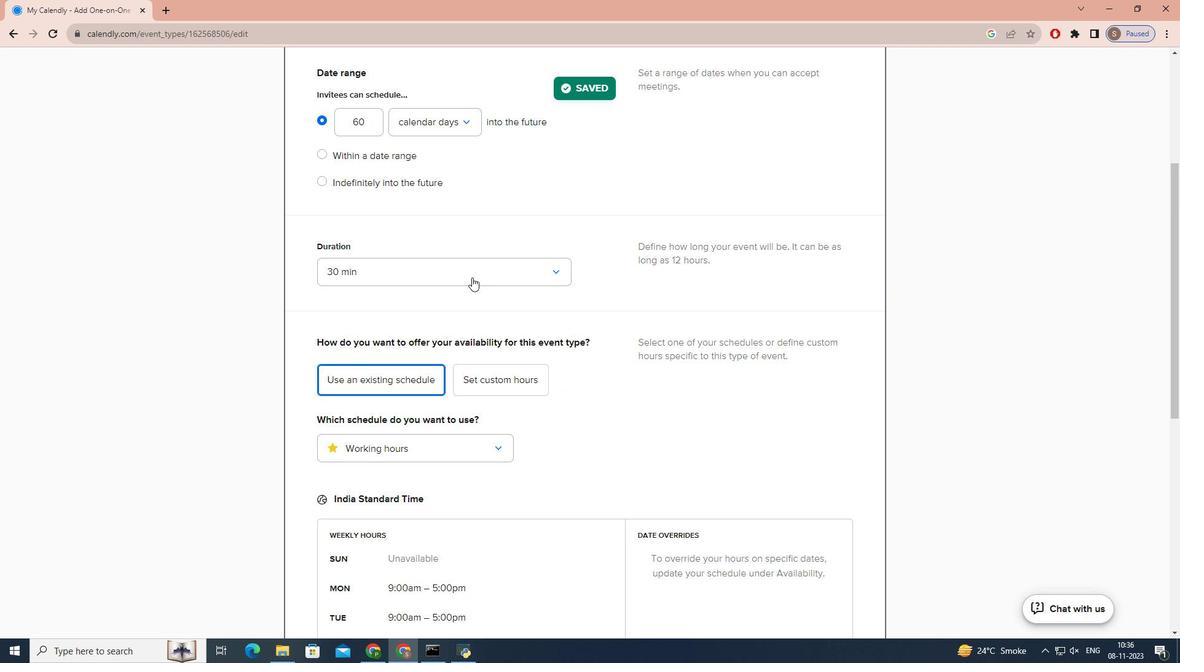 
Action: Mouse pressed left at (472, 277)
Screenshot: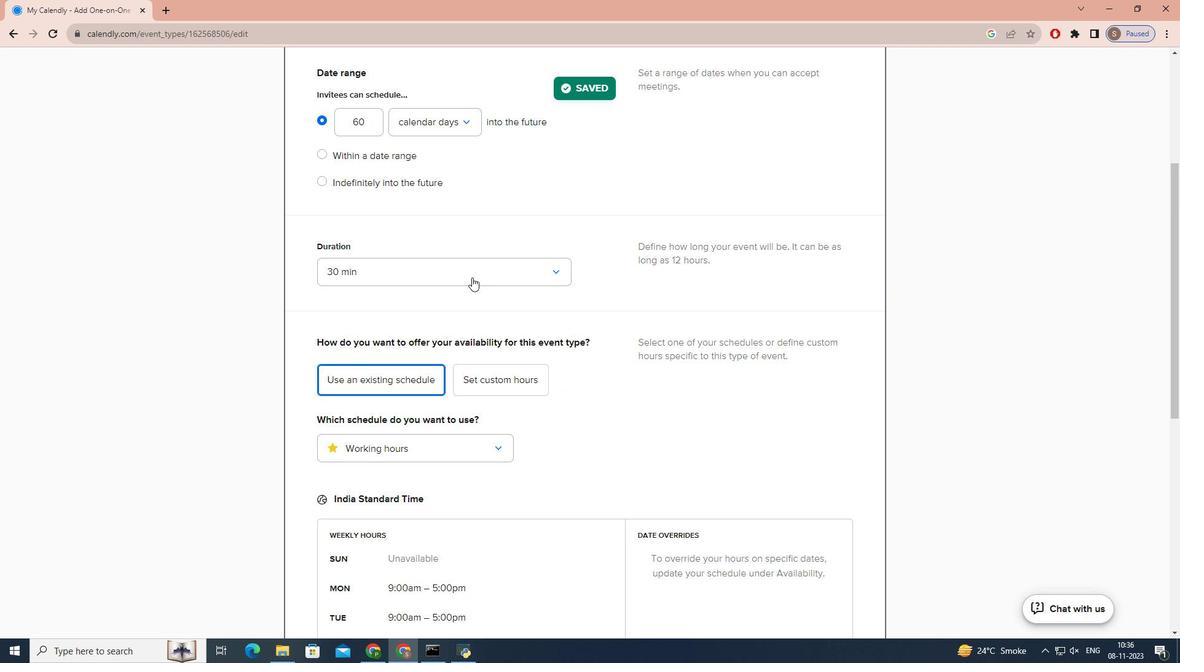 
Action: Mouse moved to (440, 400)
Screenshot: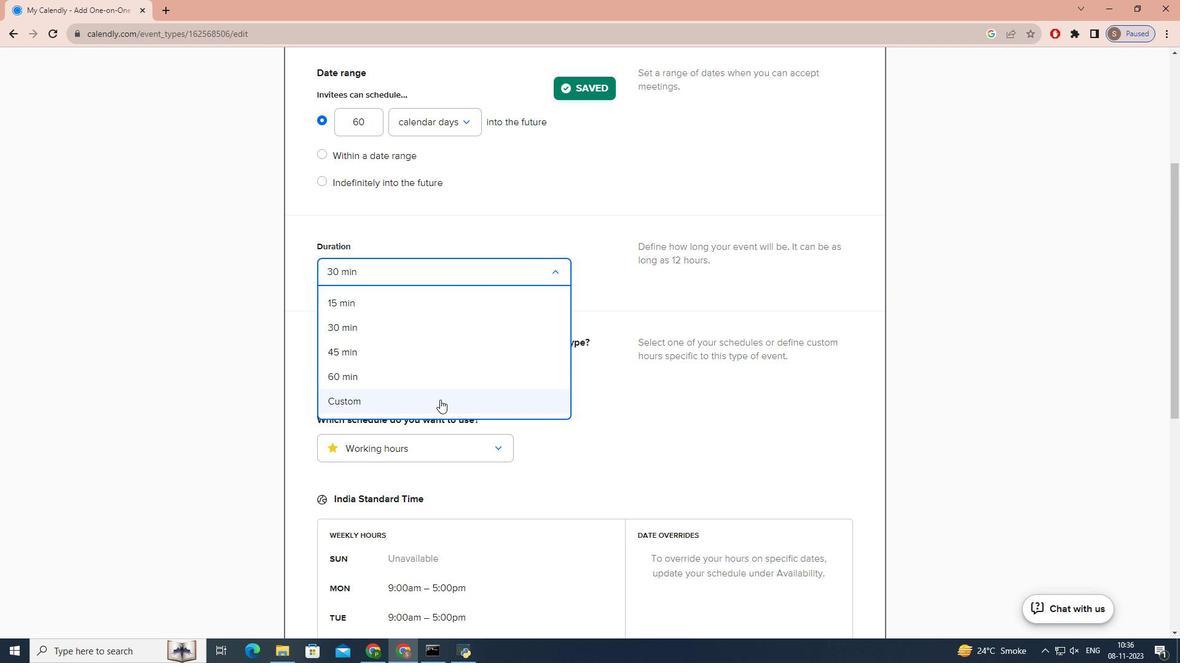 
Action: Mouse pressed left at (440, 400)
Screenshot: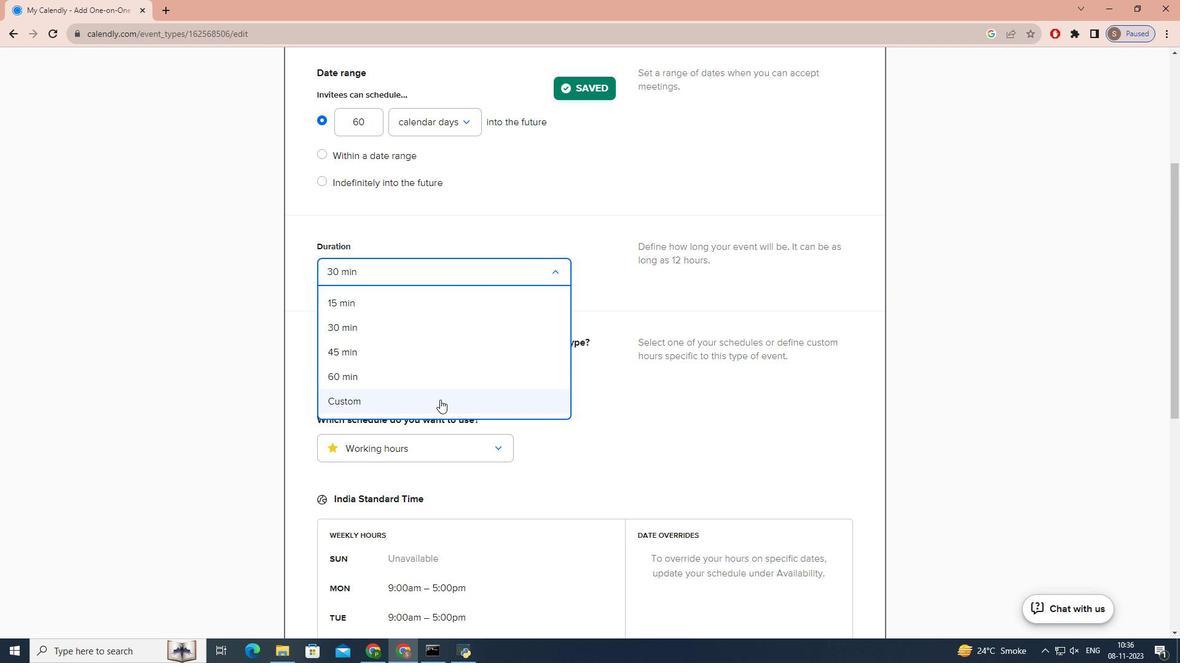 
Action: Mouse moved to (416, 323)
Screenshot: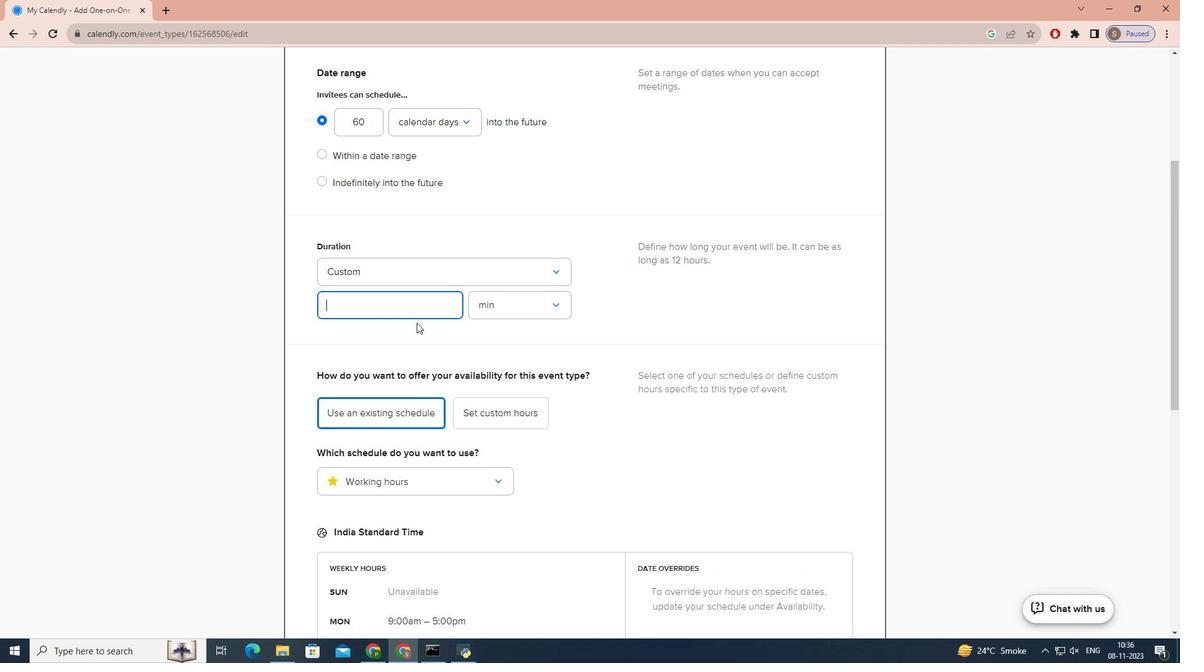 
Action: Key pressed 90
Screenshot: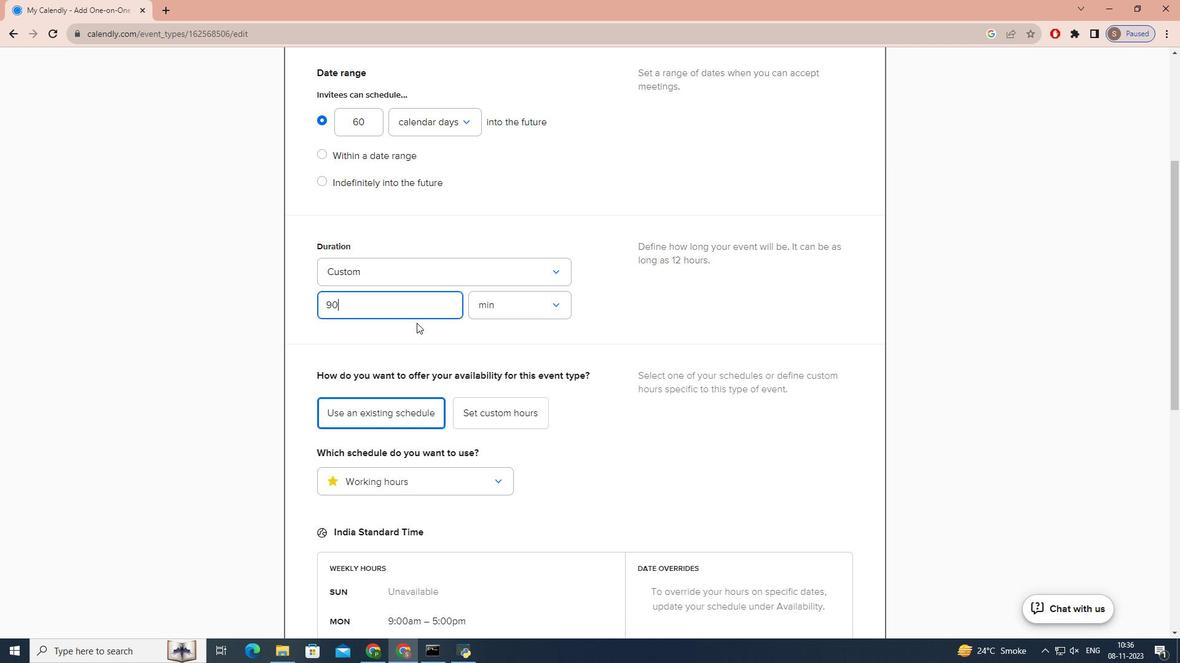 
Action: Mouse moved to (577, 306)
Screenshot: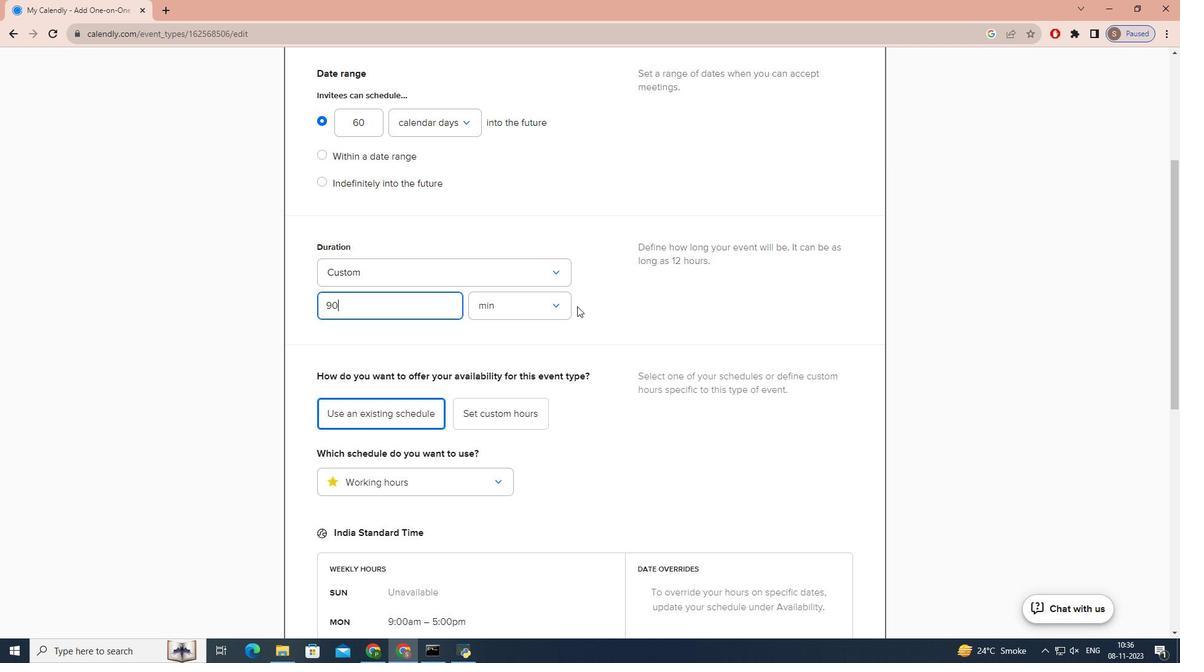
Action: Mouse scrolled (577, 307) with delta (0, 0)
Screenshot: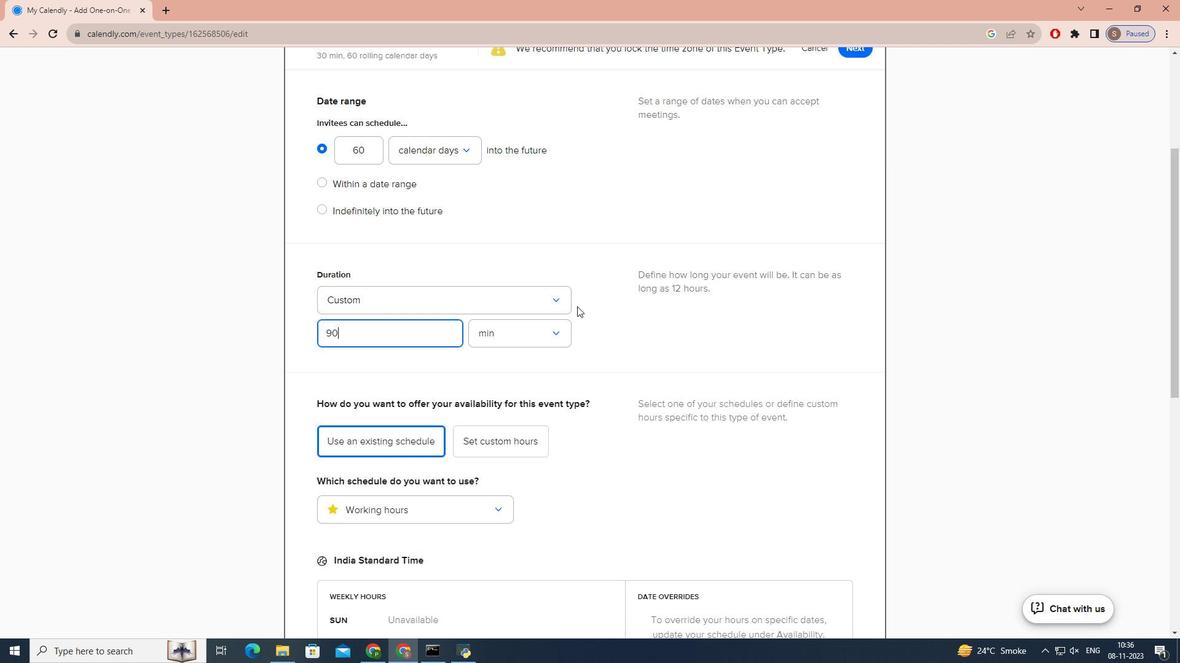 
Action: Mouse scrolled (577, 307) with delta (0, 0)
Screenshot: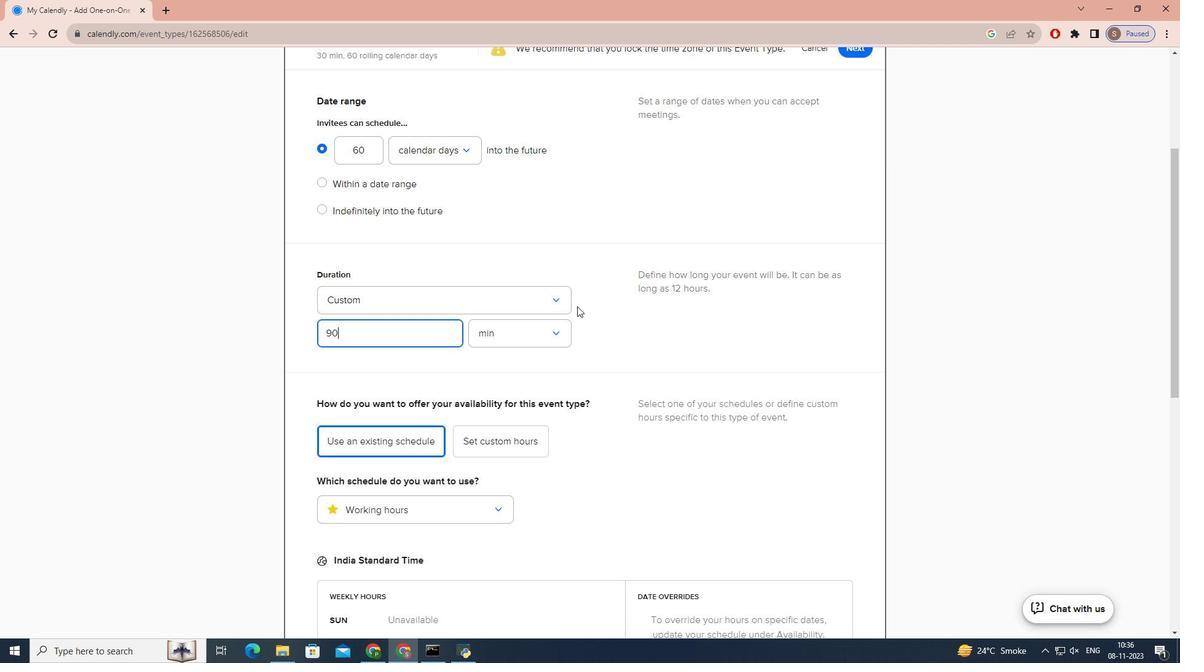 
Action: Mouse scrolled (577, 307) with delta (0, 0)
Screenshot: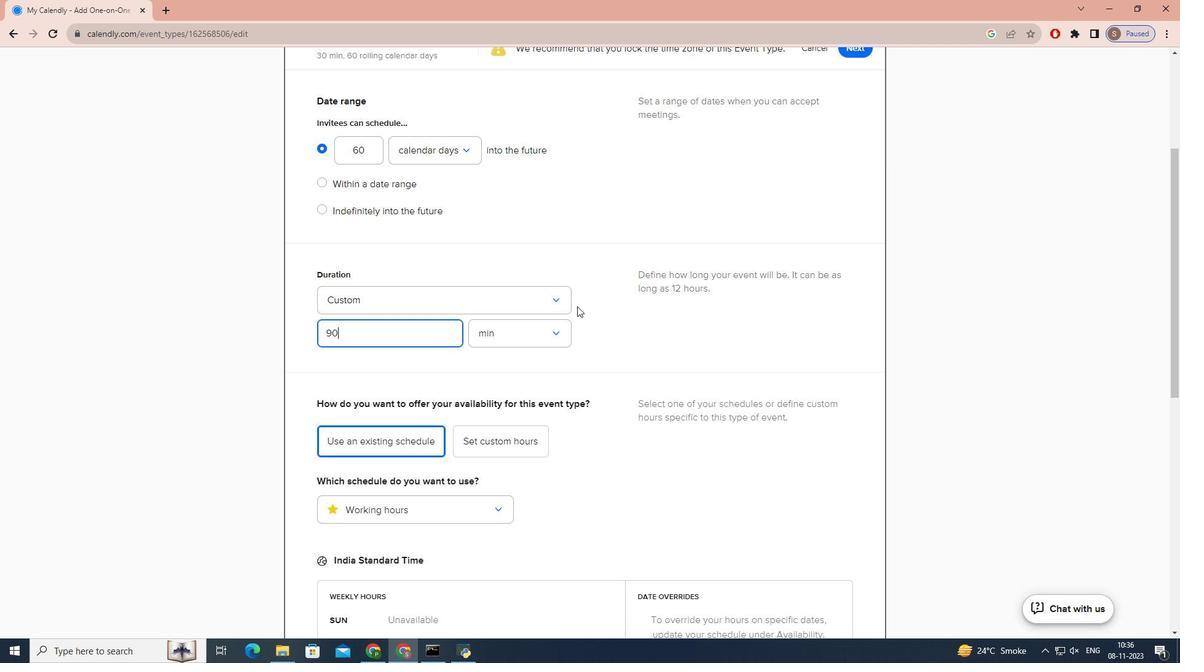 
Action: Mouse moved to (851, 204)
Screenshot: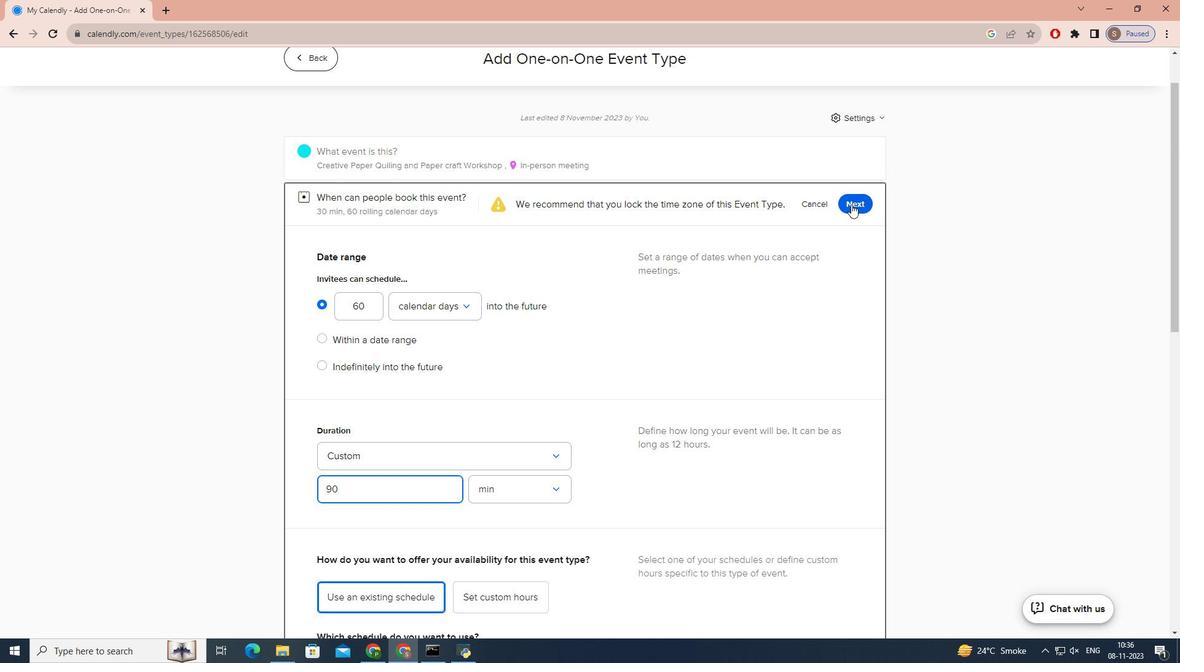 
Action: Mouse pressed left at (851, 204)
Screenshot: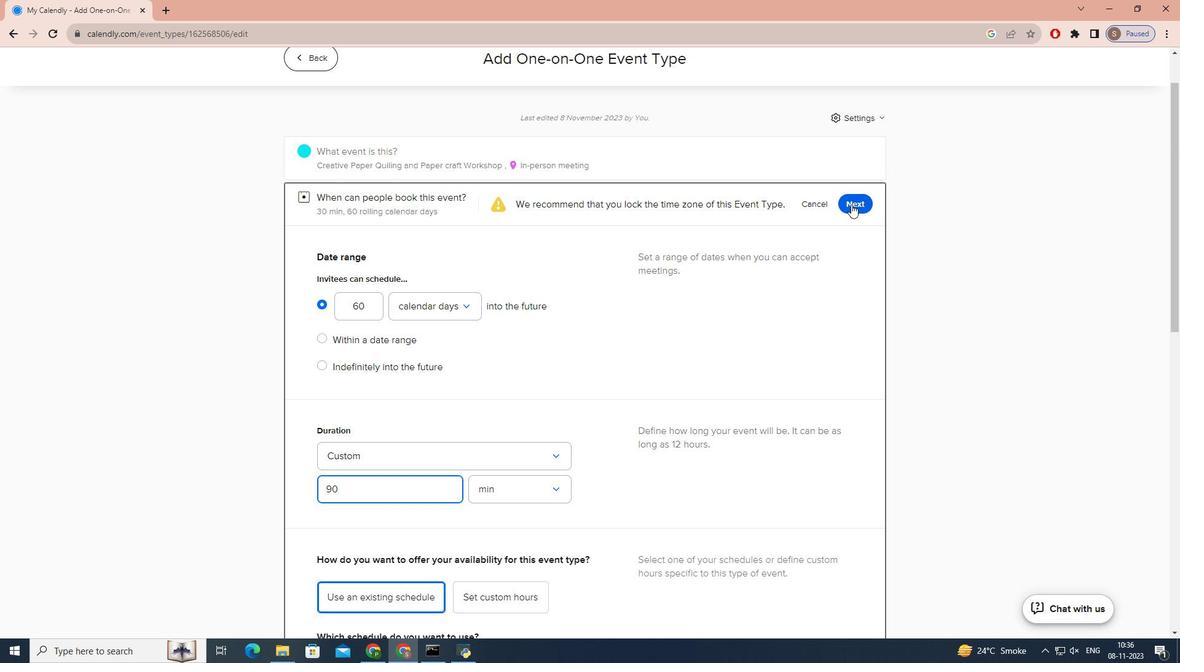 
